 Task: Select Alcohol. Add to cart, from The Lewisville Liquor for 3732 Beeghley Street, Allenport, Pennsylvania 15412, Cell Number 254-797-7777, following items : Vegetable Spring Roll (2 Pieces)_x000D_
 - 1, Heineken (330ml)_x000D_
 - 5, Shrimp Chow Mein - 1, General Tao Chicken_x000D_
 - 2, Shrimp Salad_x000D_
 - 2
Action: Mouse moved to (513, 120)
Screenshot: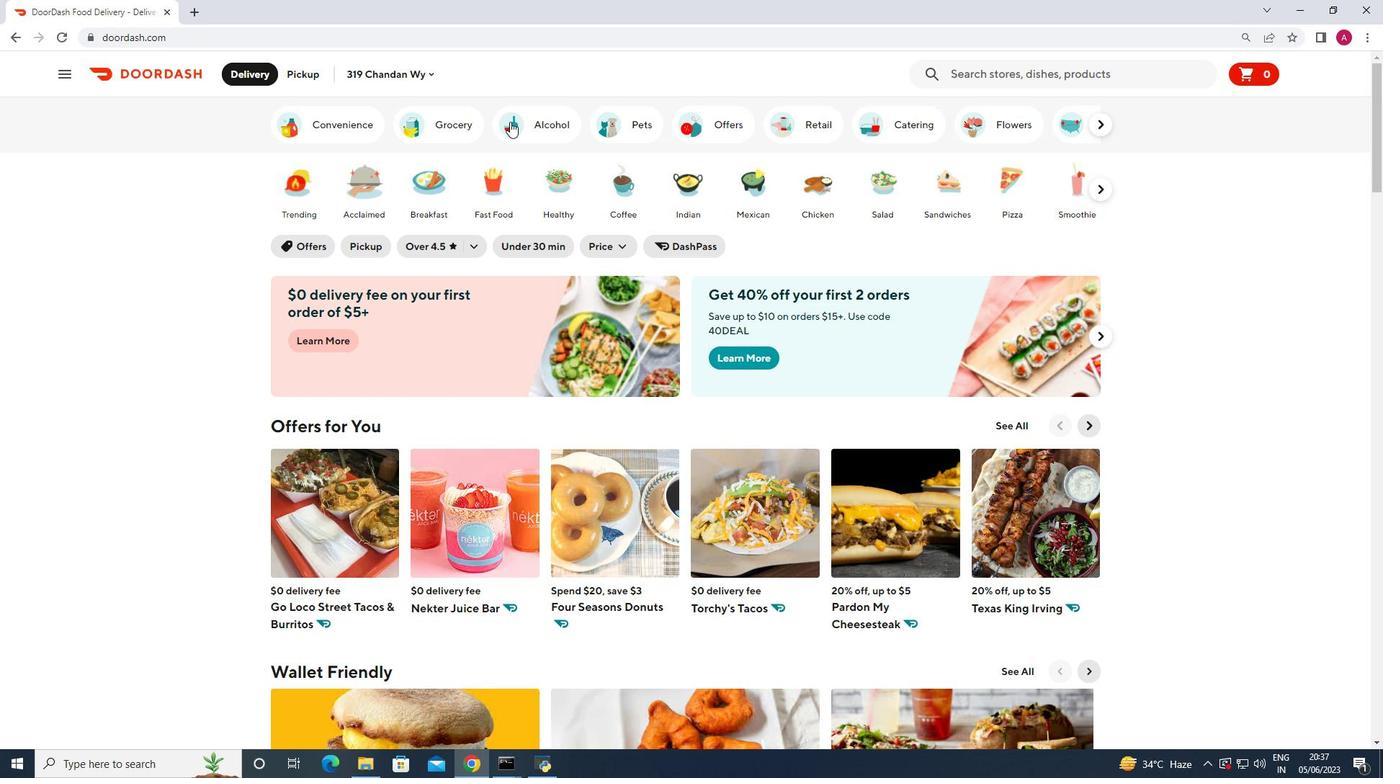 
Action: Mouse pressed left at (513, 120)
Screenshot: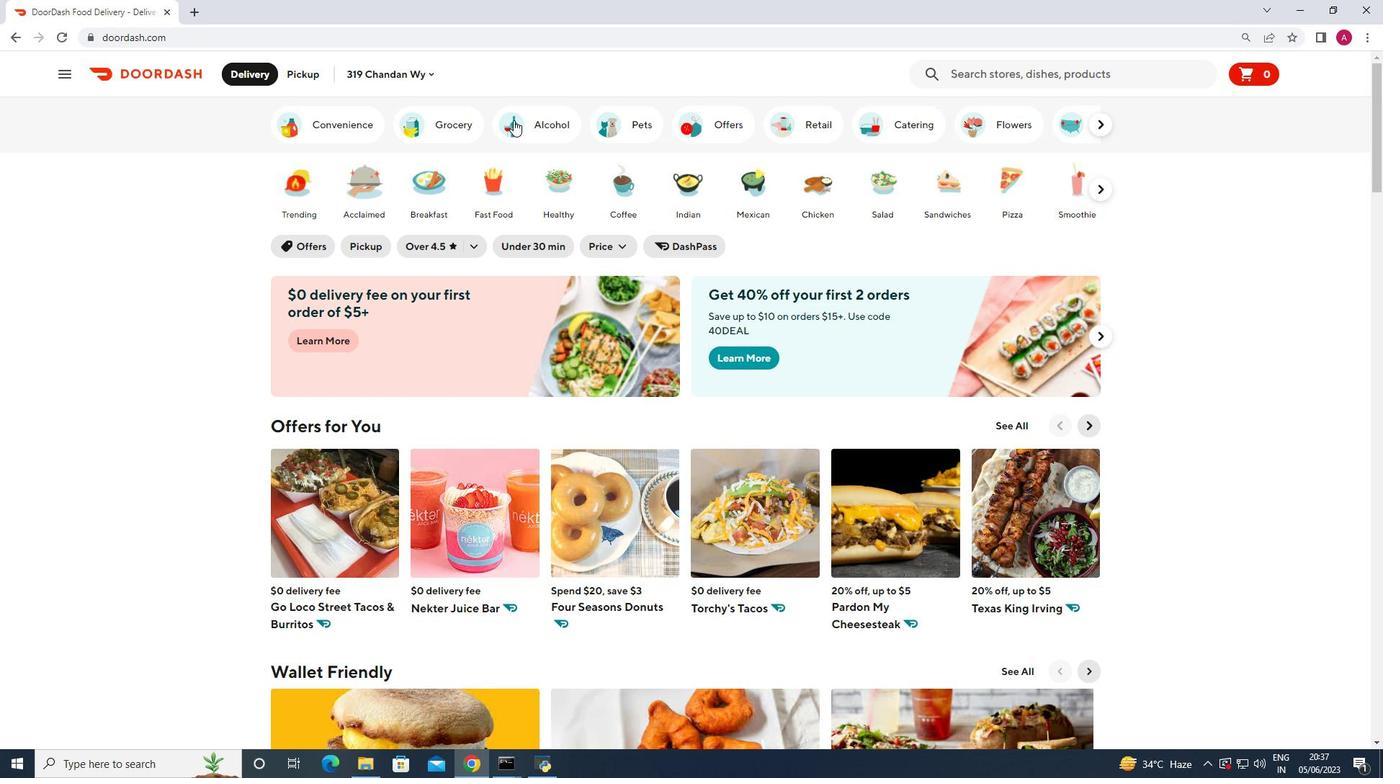 
Action: Mouse moved to (524, 257)
Screenshot: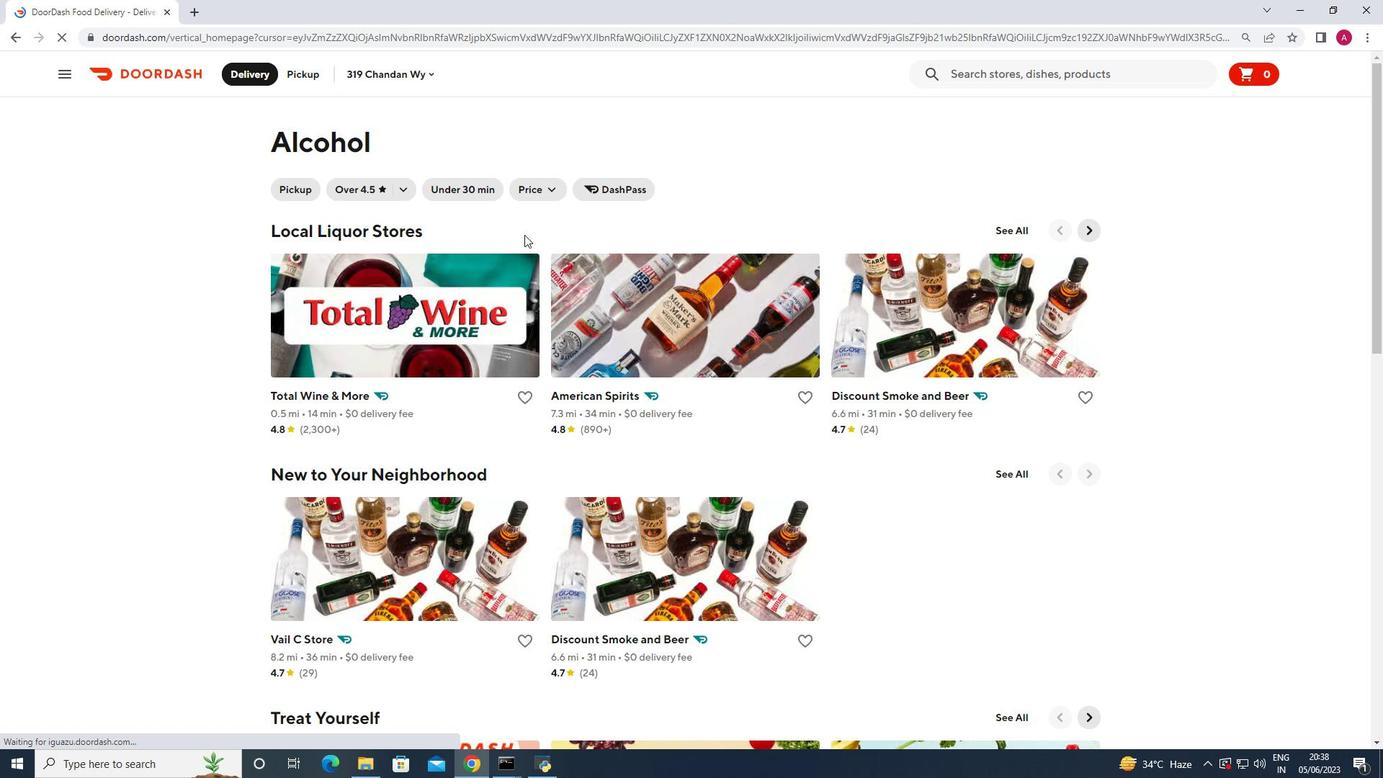 
Action: Mouse scrolled (524, 257) with delta (0, 0)
Screenshot: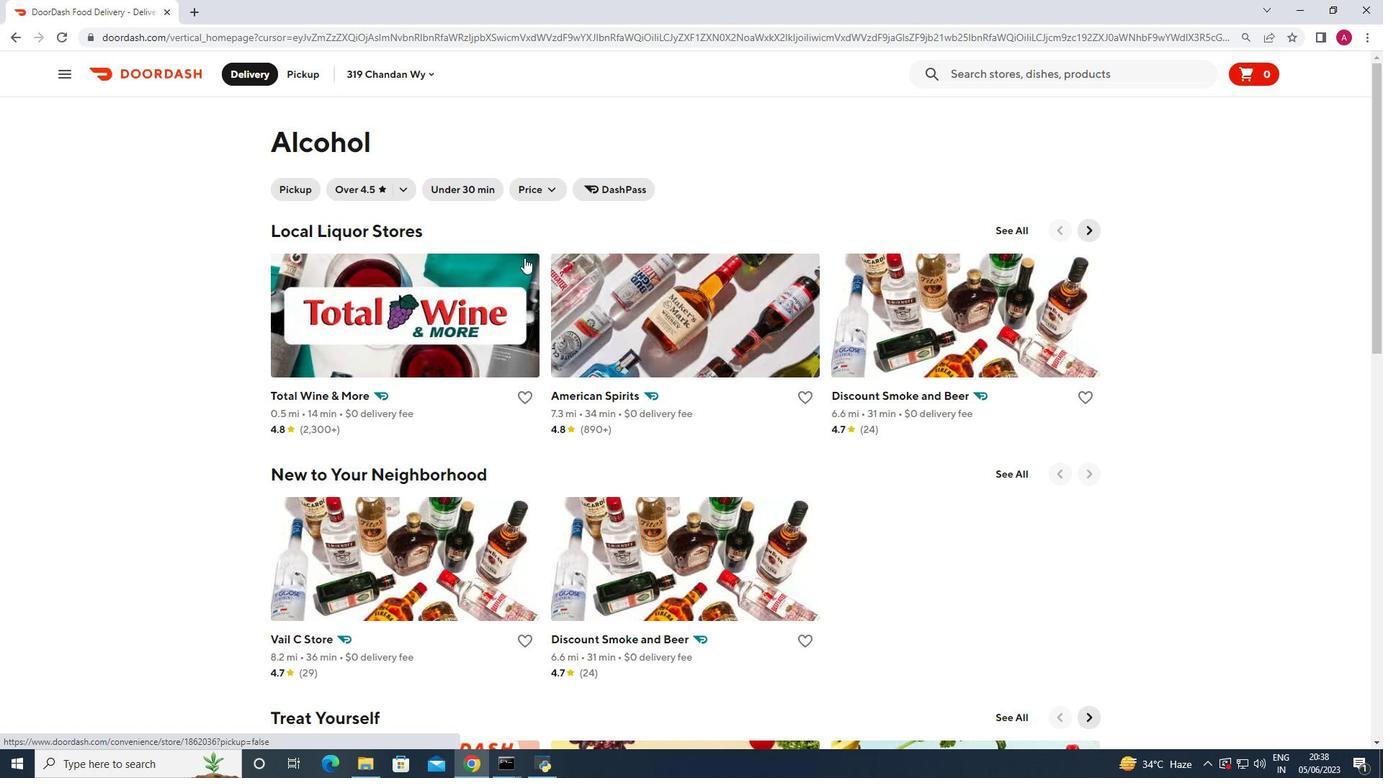
Action: Mouse moved to (524, 258)
Screenshot: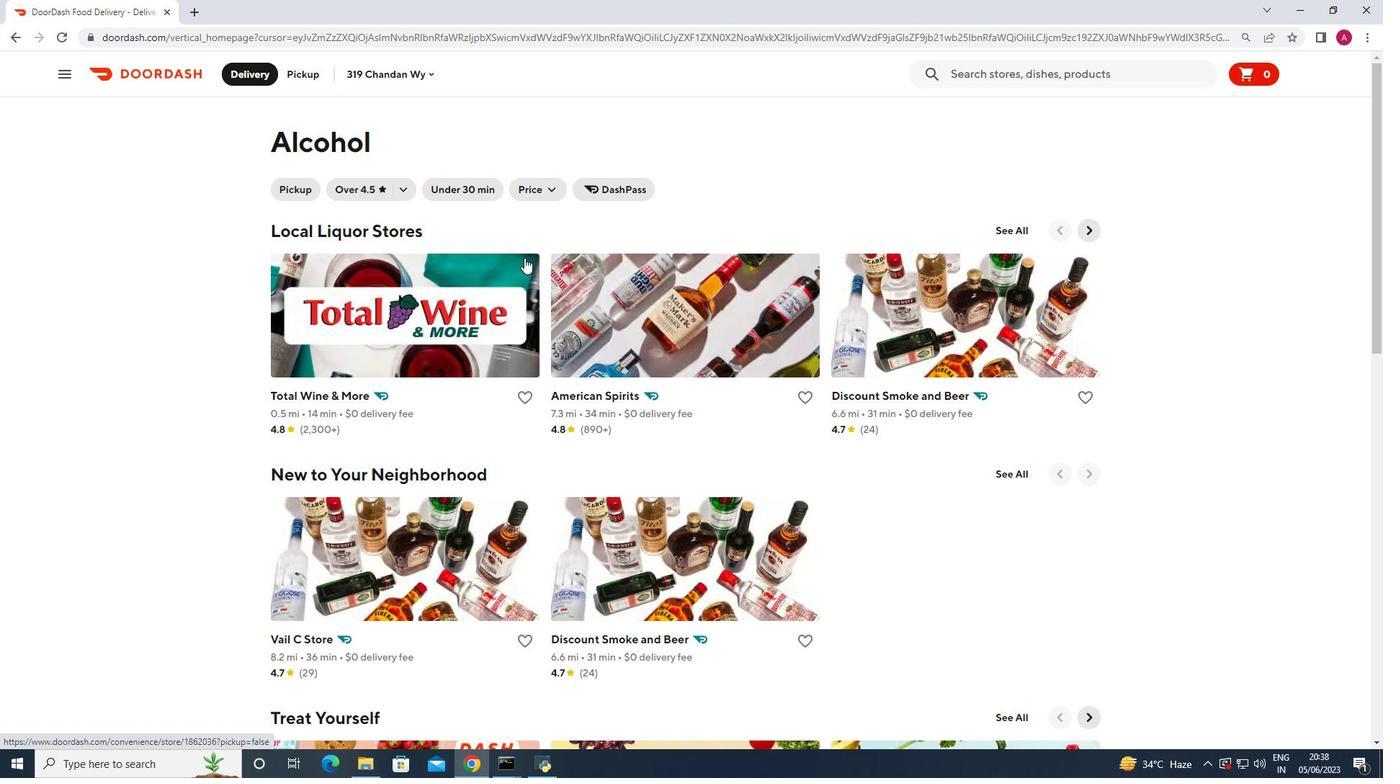
Action: Mouse scrolled (524, 257) with delta (0, 0)
Screenshot: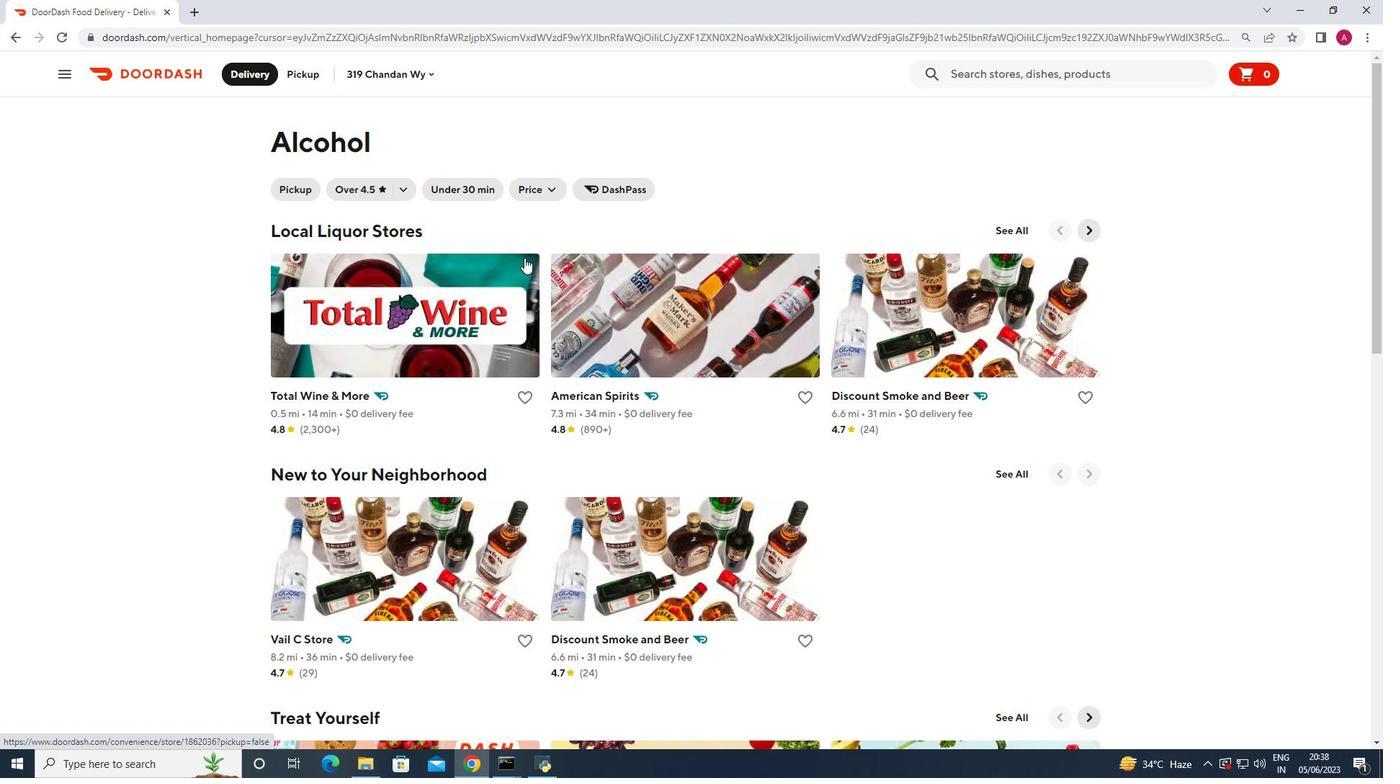
Action: Mouse moved to (529, 286)
Screenshot: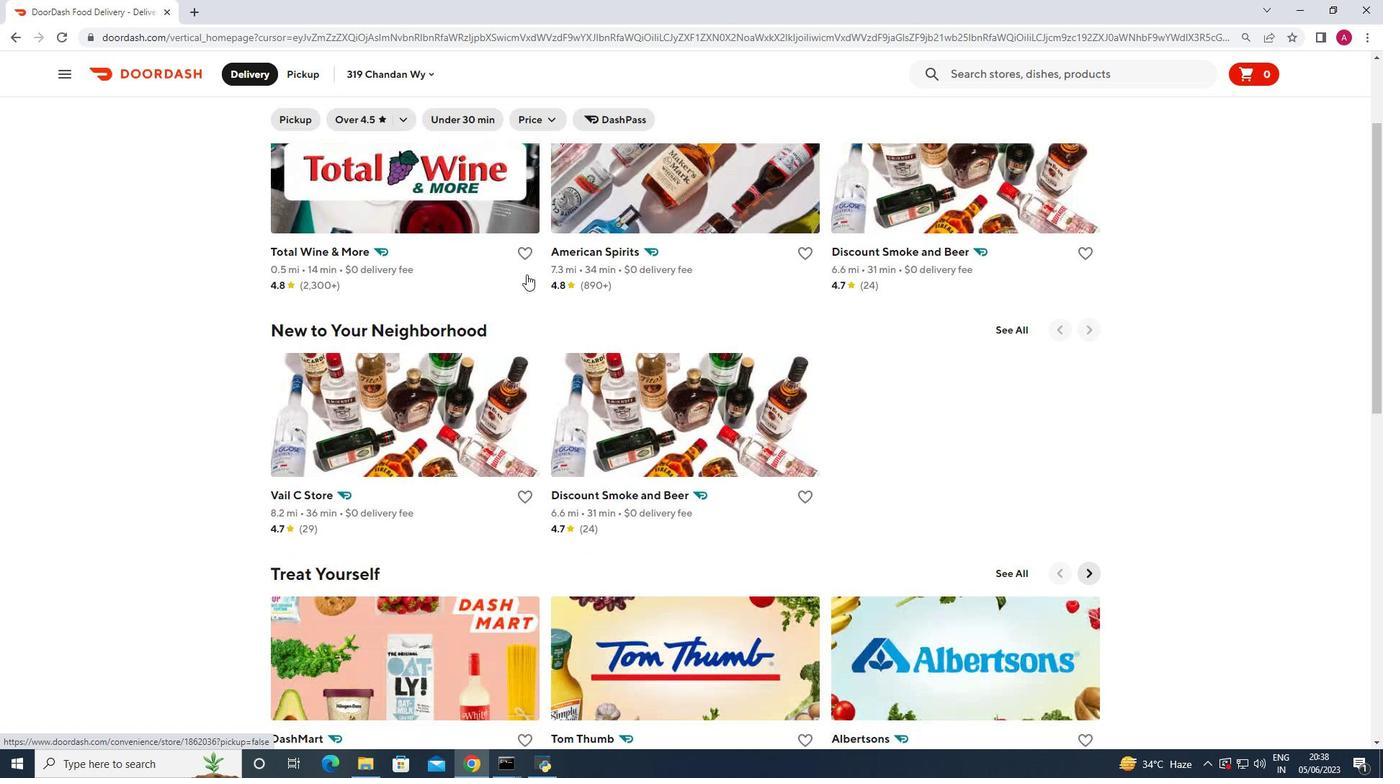 
Action: Mouse scrolled (529, 285) with delta (0, 0)
Screenshot: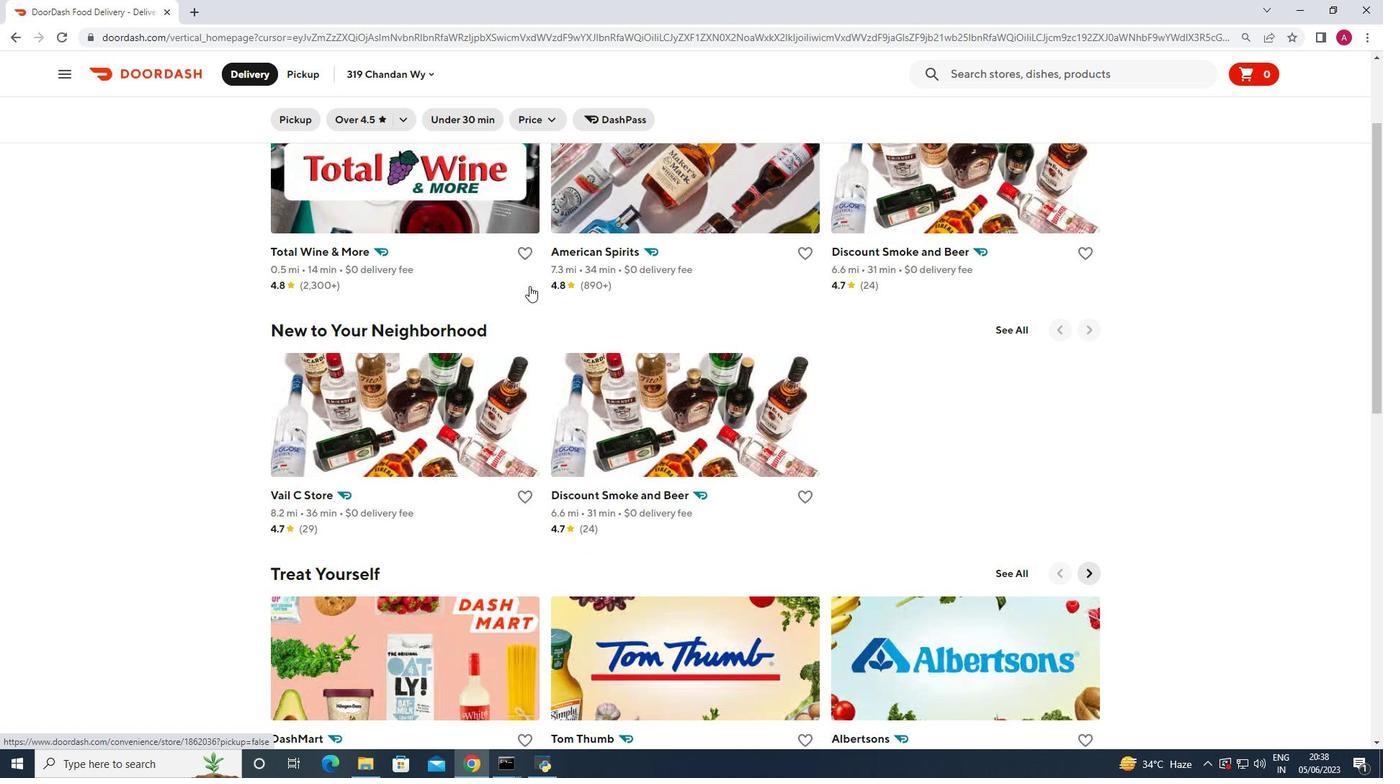 
Action: Mouse scrolled (529, 285) with delta (0, 0)
Screenshot: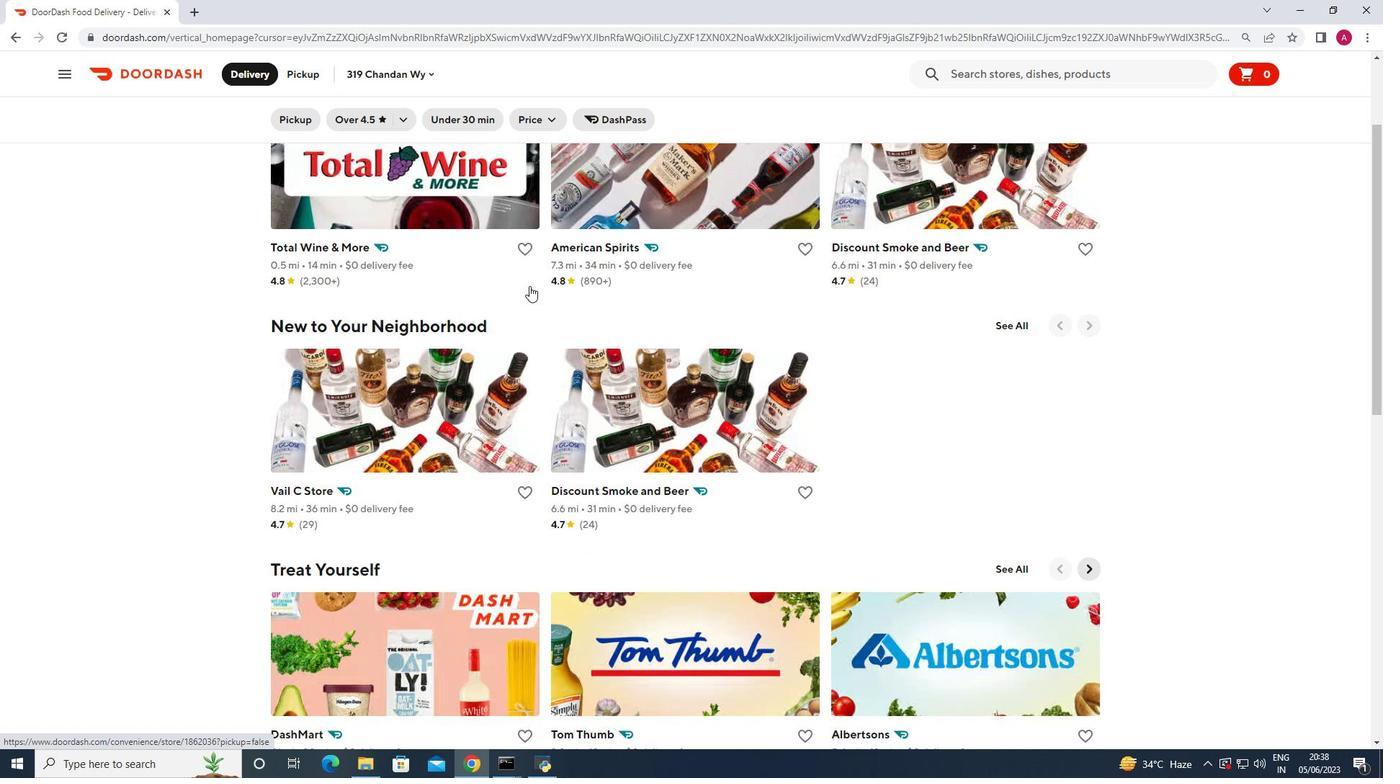 
Action: Mouse scrolled (529, 285) with delta (0, 0)
Screenshot: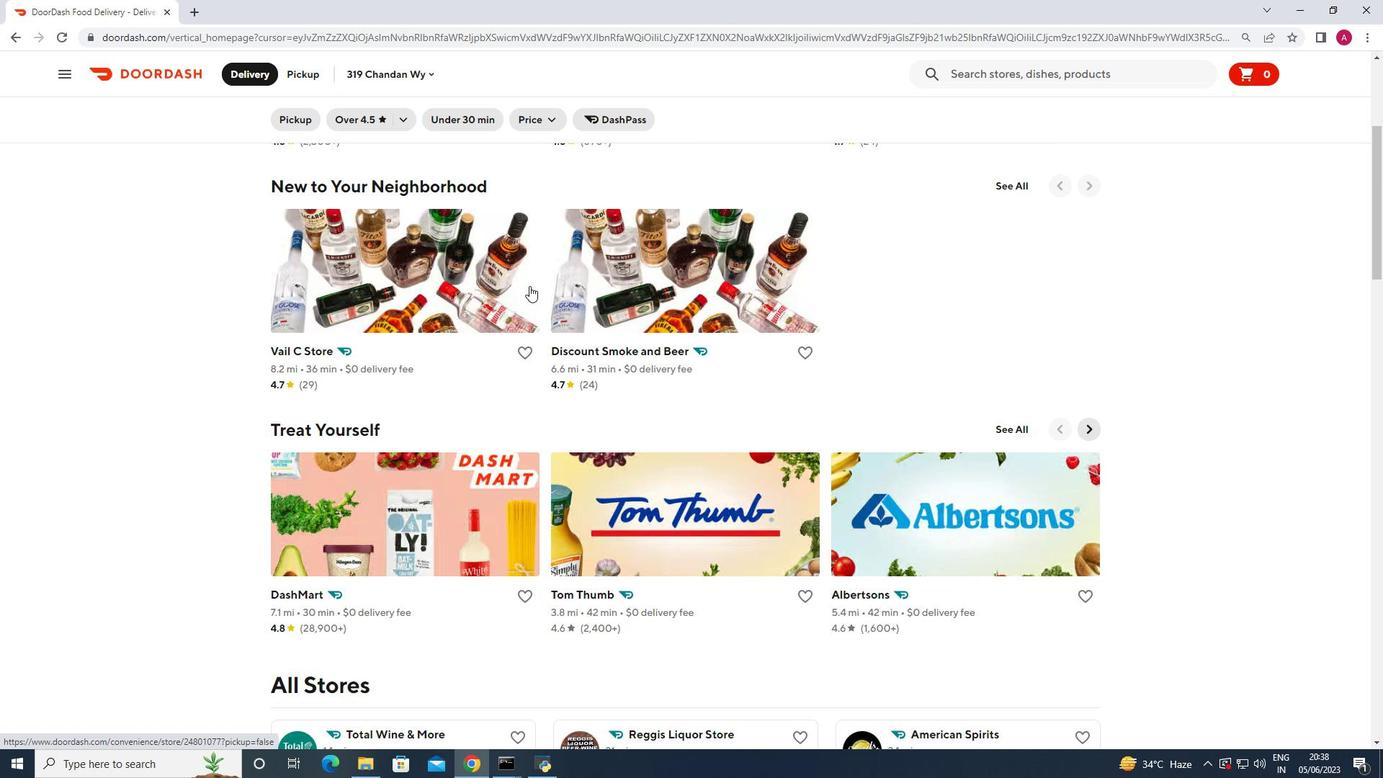 
Action: Mouse scrolled (529, 285) with delta (0, 0)
Screenshot: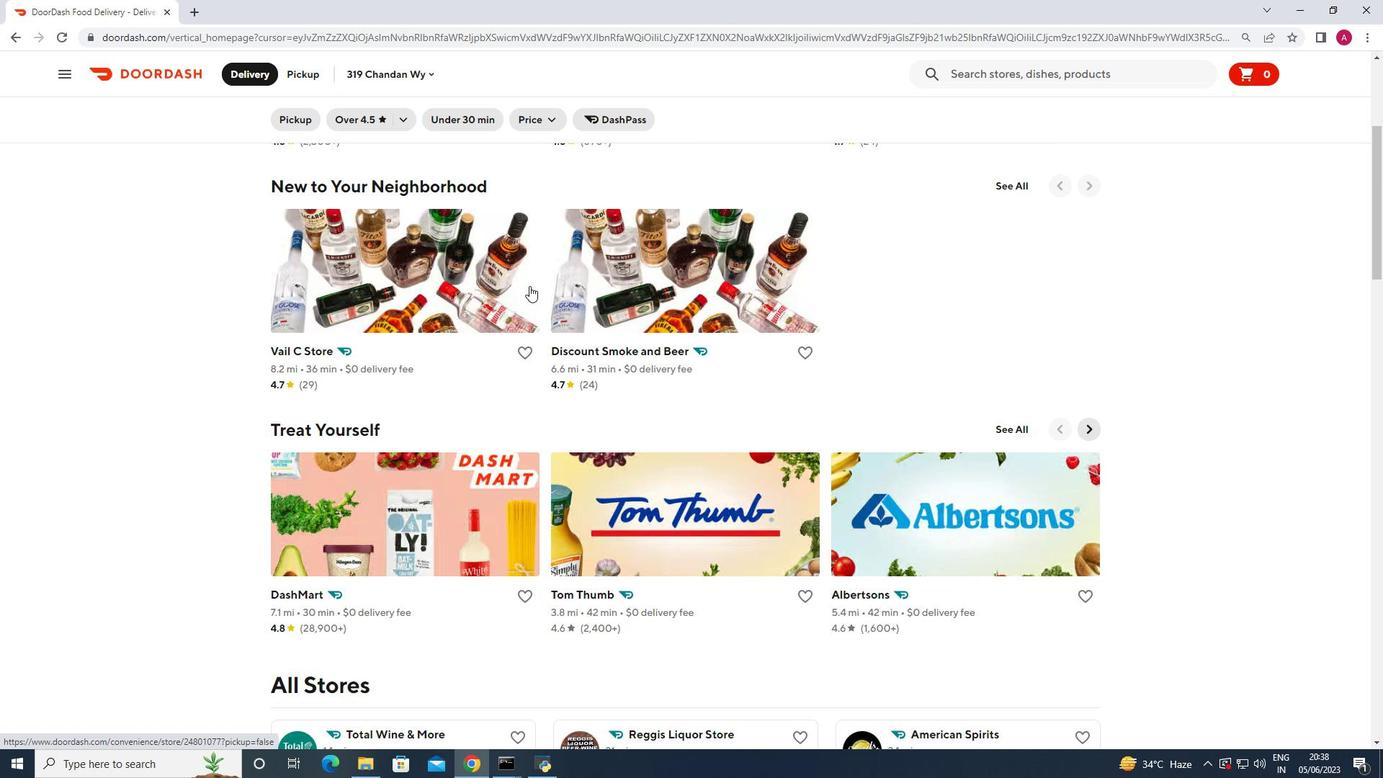 
Action: Mouse scrolled (529, 285) with delta (0, 0)
Screenshot: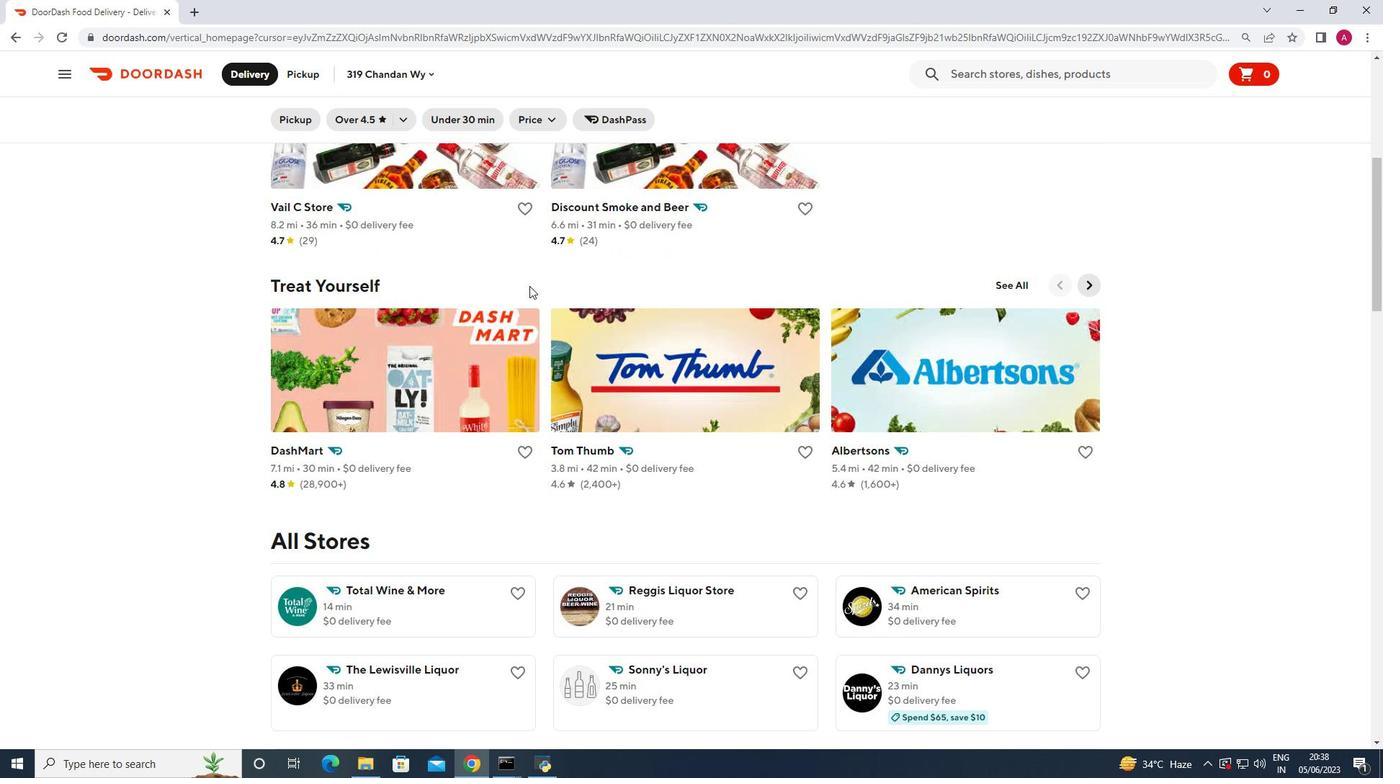 
Action: Mouse scrolled (529, 285) with delta (0, 0)
Screenshot: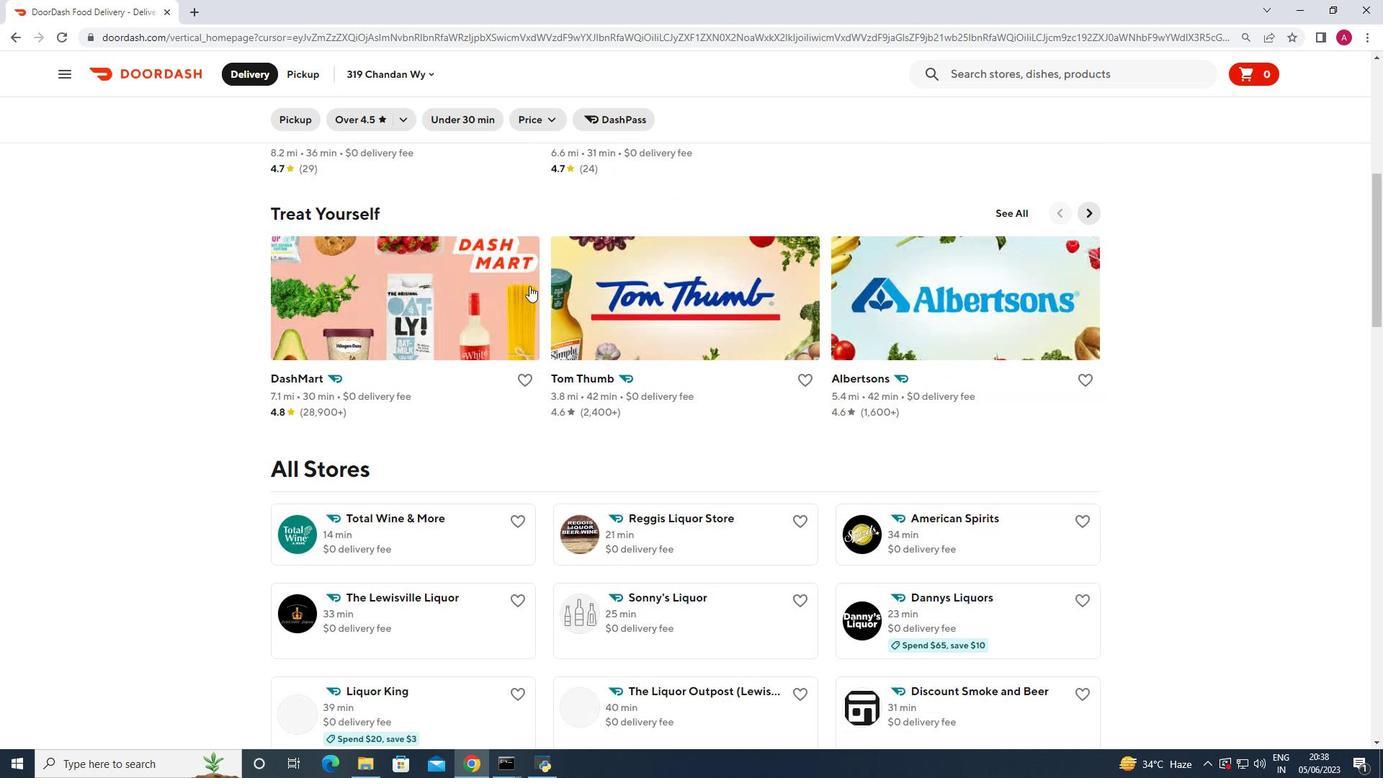 
Action: Mouse moved to (431, 543)
Screenshot: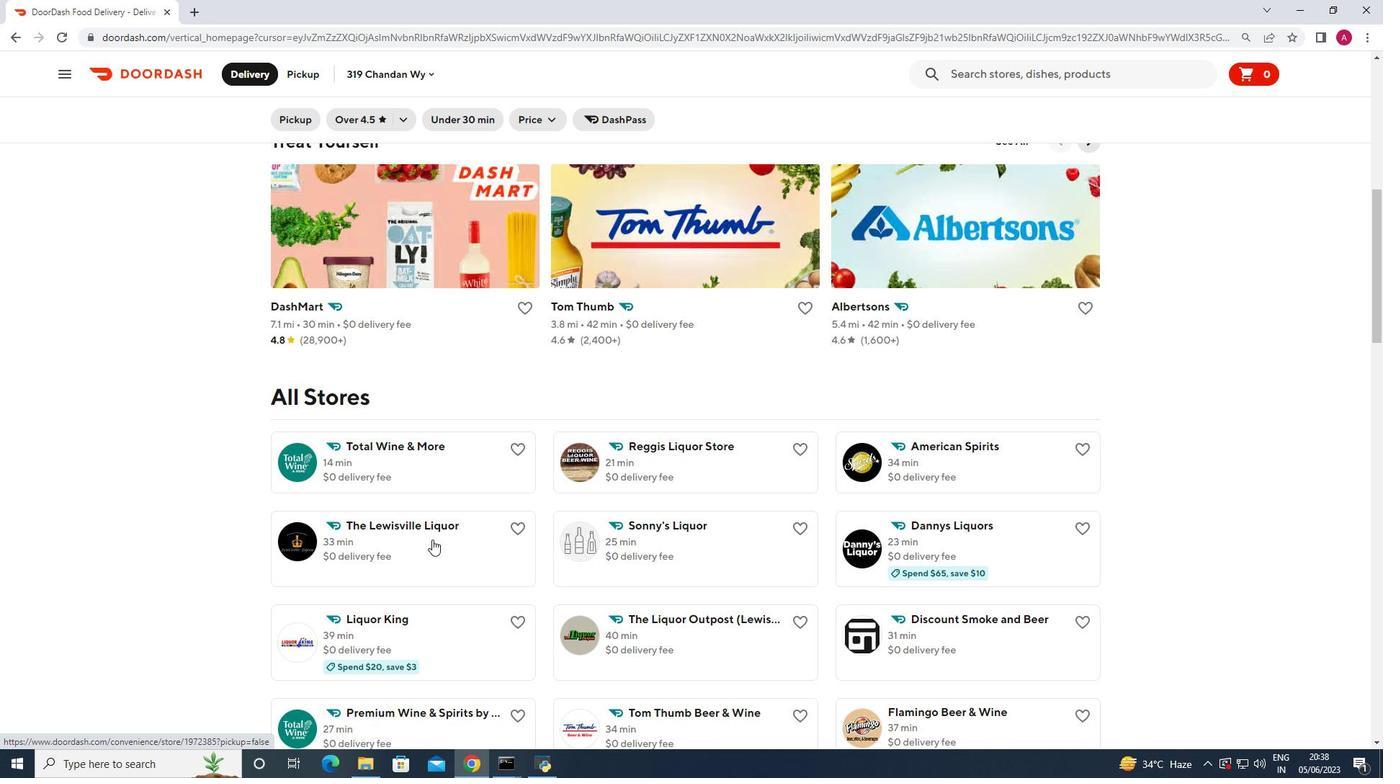 
Action: Mouse pressed left at (431, 543)
Screenshot: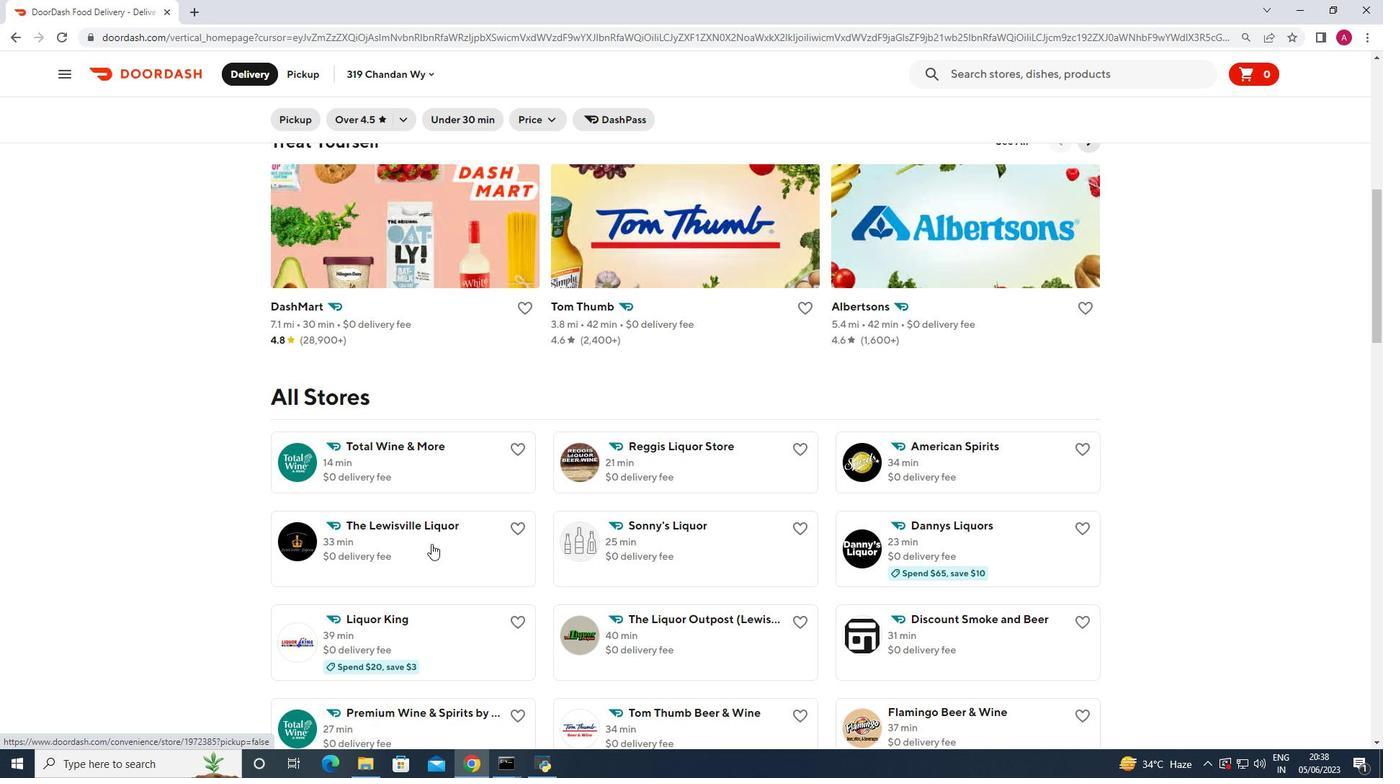 
Action: Mouse moved to (293, 72)
Screenshot: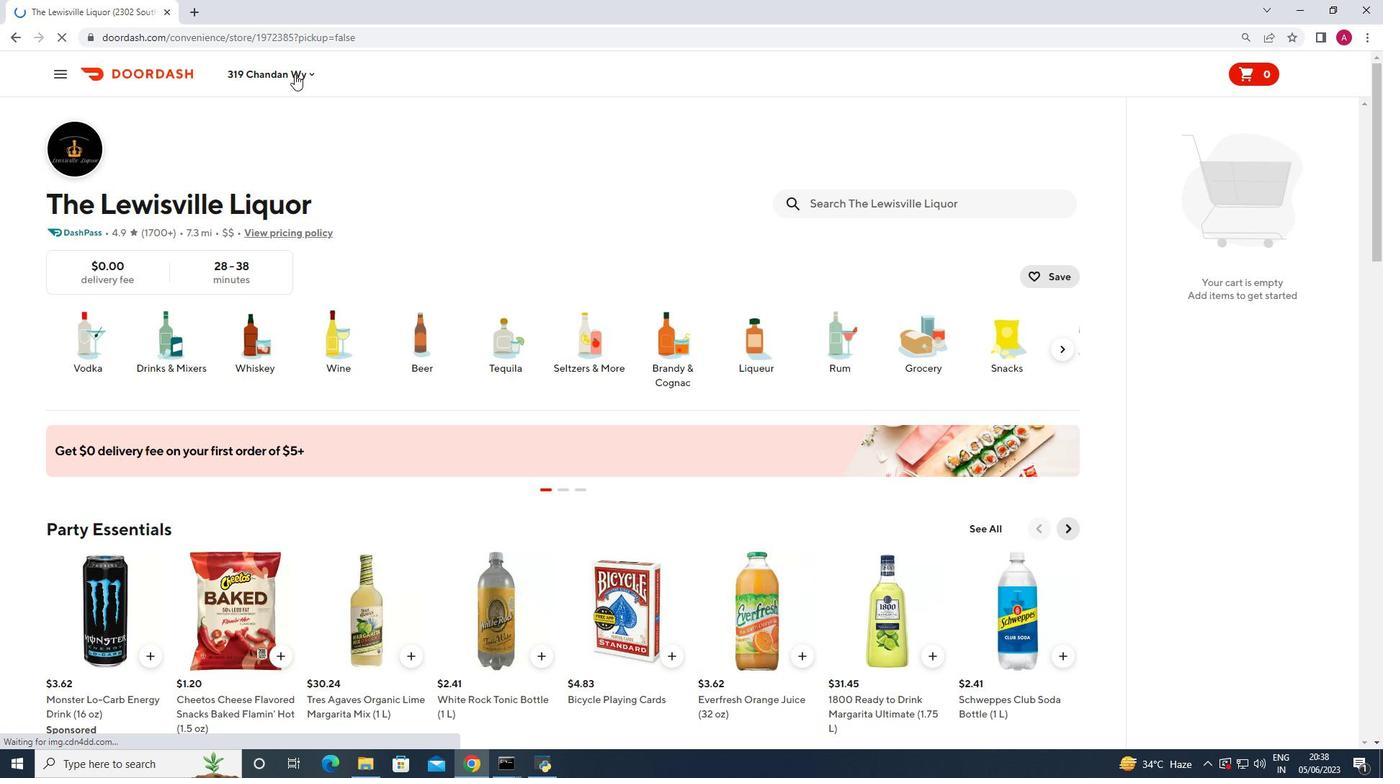 
Action: Mouse pressed left at (293, 72)
Screenshot: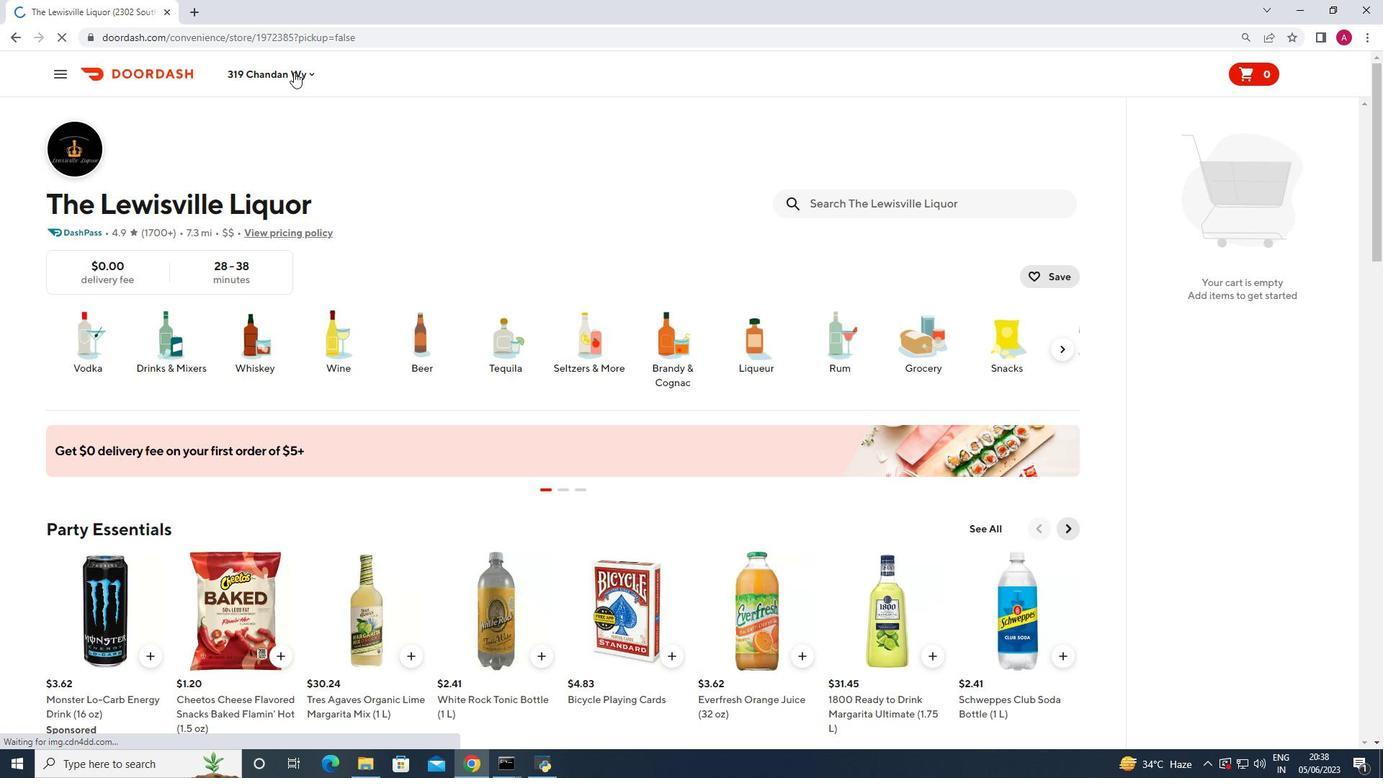 
Action: Mouse moved to (283, 128)
Screenshot: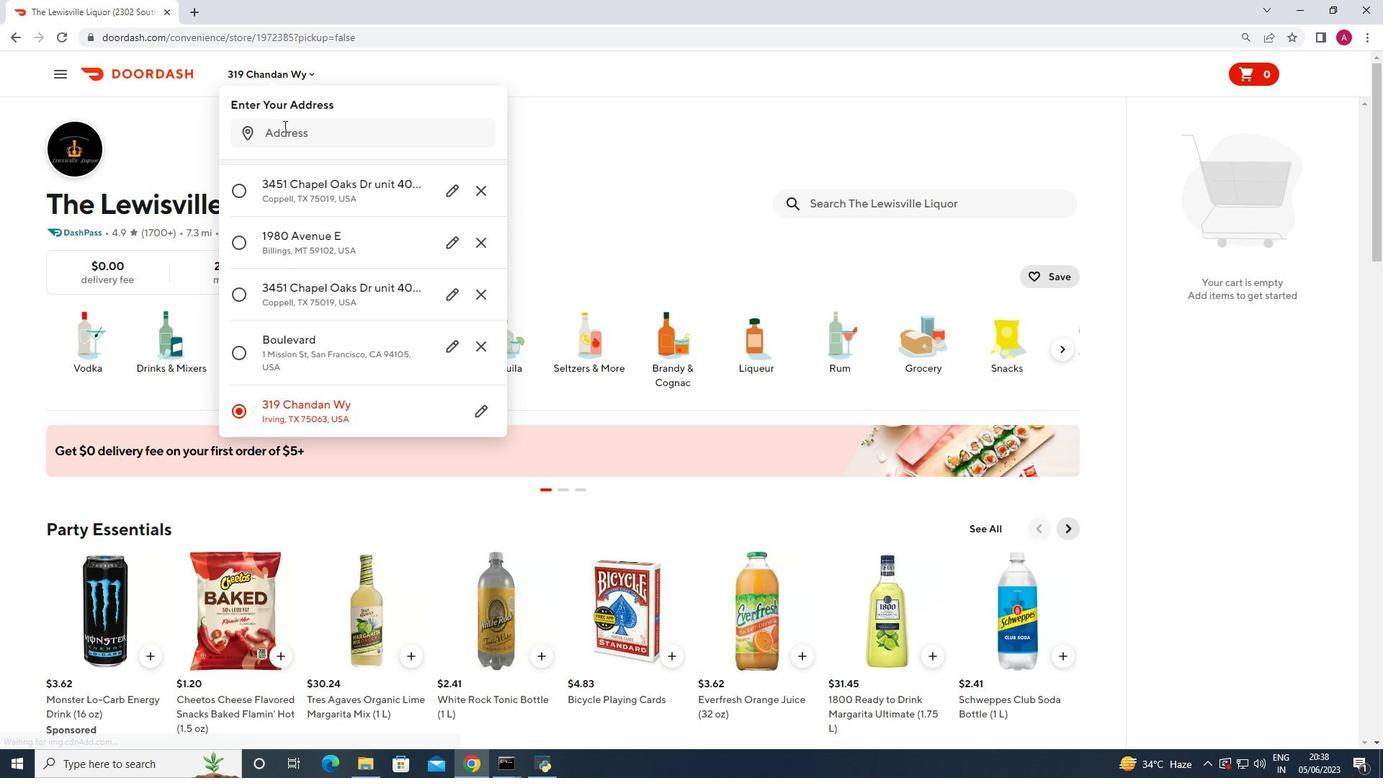 
Action: Mouse pressed left at (283, 128)
Screenshot: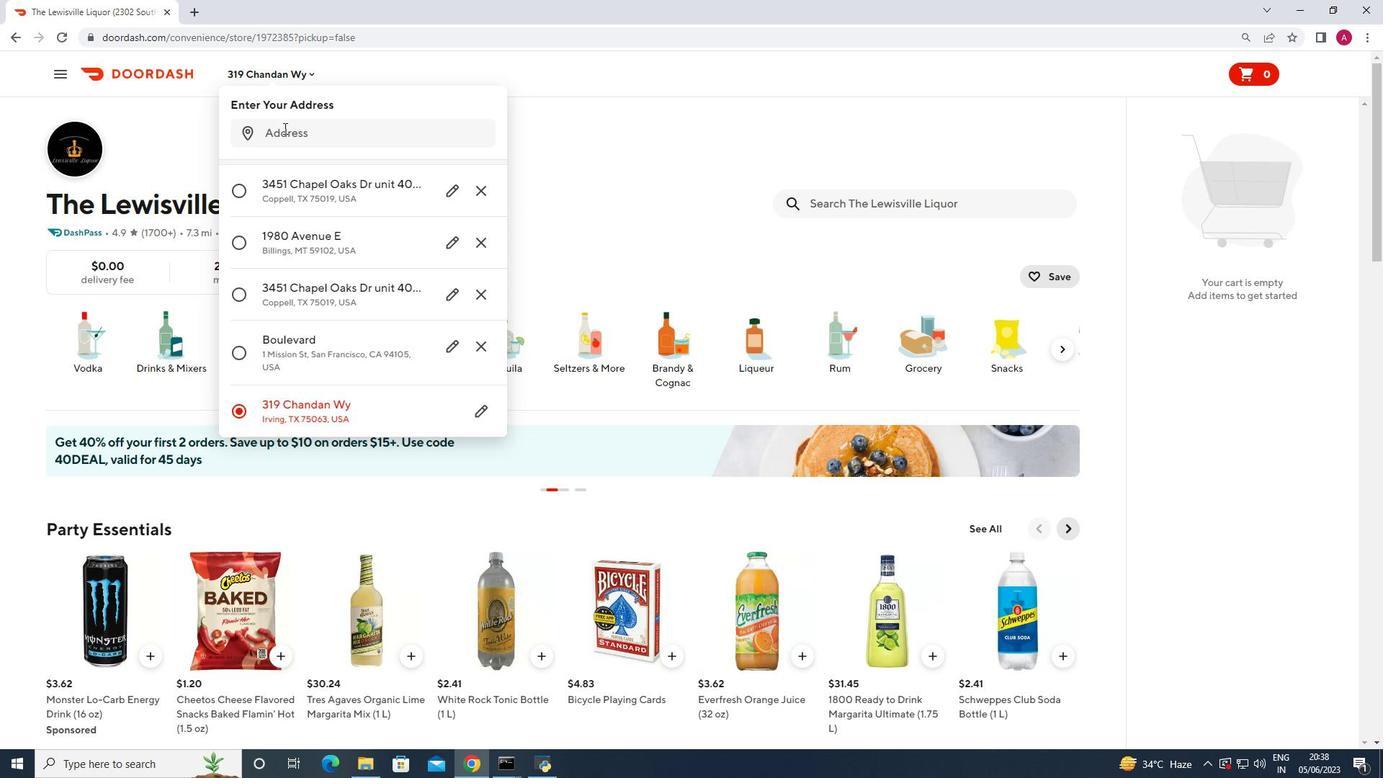 
Action: Key pressed 3732<Key.space>beeghley<Key.space>street<Key.space>allenport<Key.space>pennsylvania<Key.space>15412<Key.enter>
Screenshot: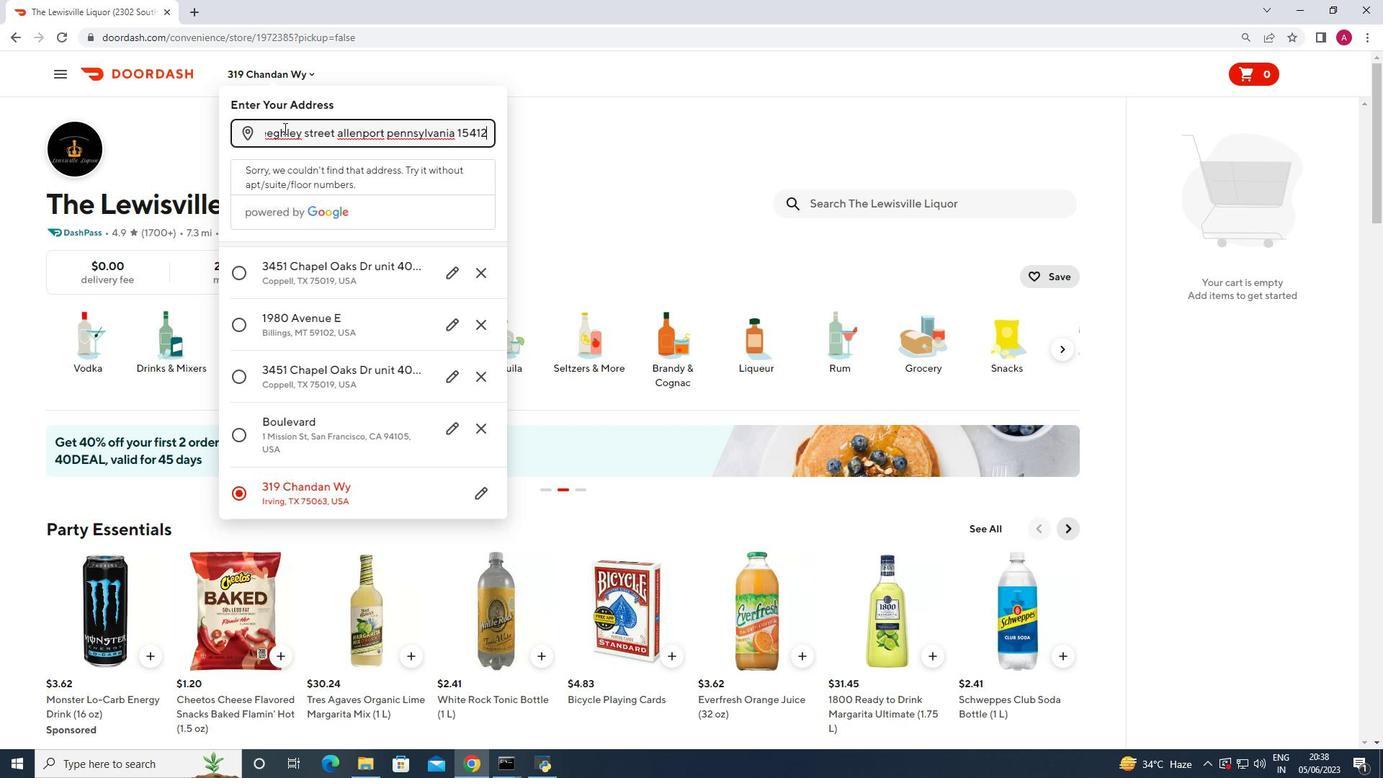 
Action: Mouse moved to (421, 599)
Screenshot: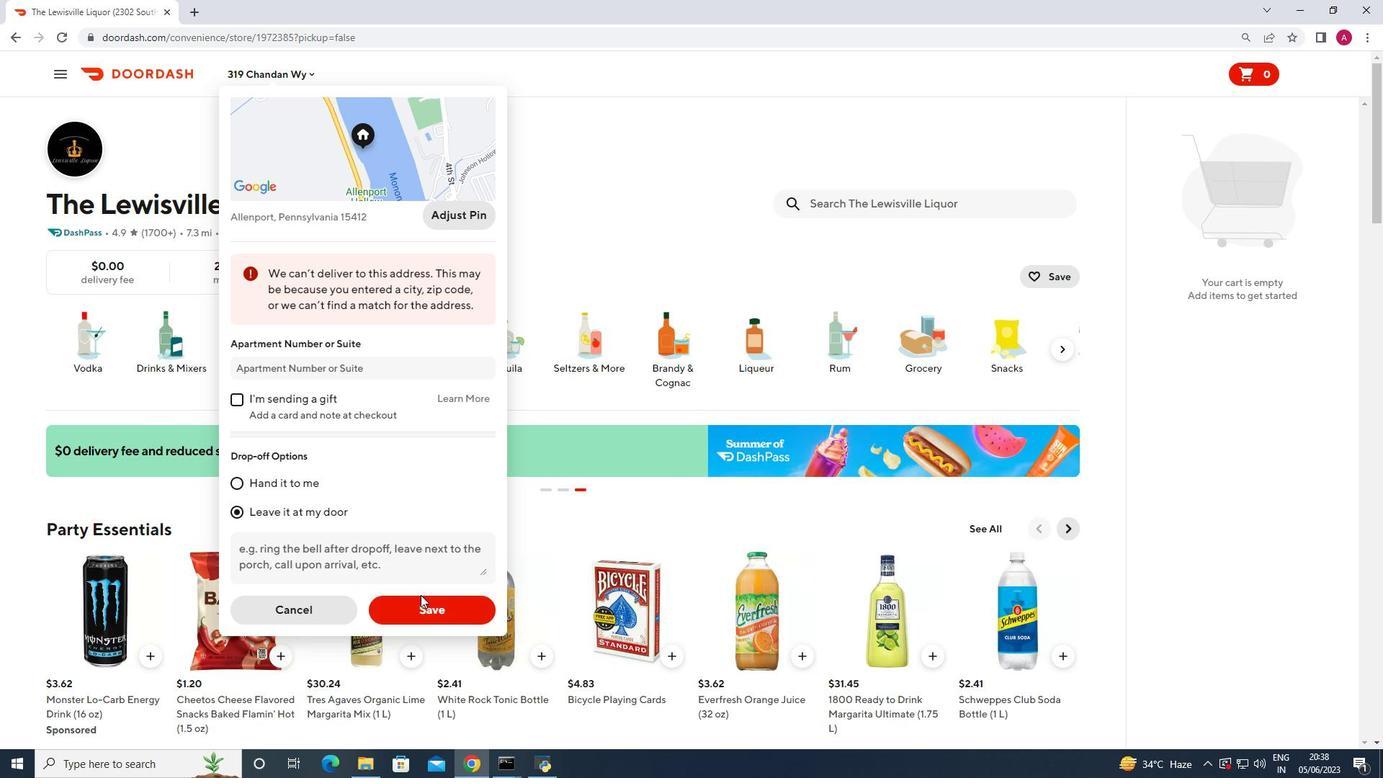 
Action: Mouse pressed left at (421, 599)
Screenshot: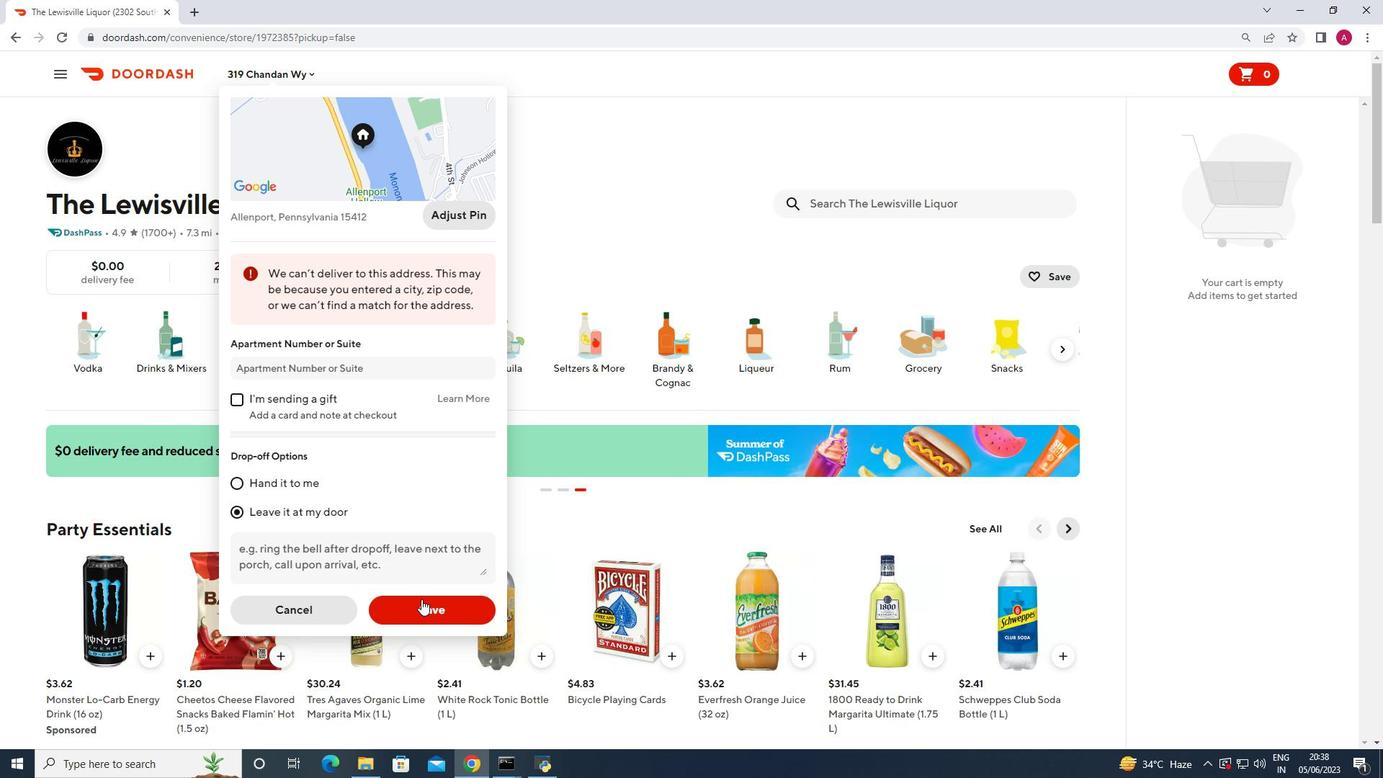
Action: Mouse moved to (832, 203)
Screenshot: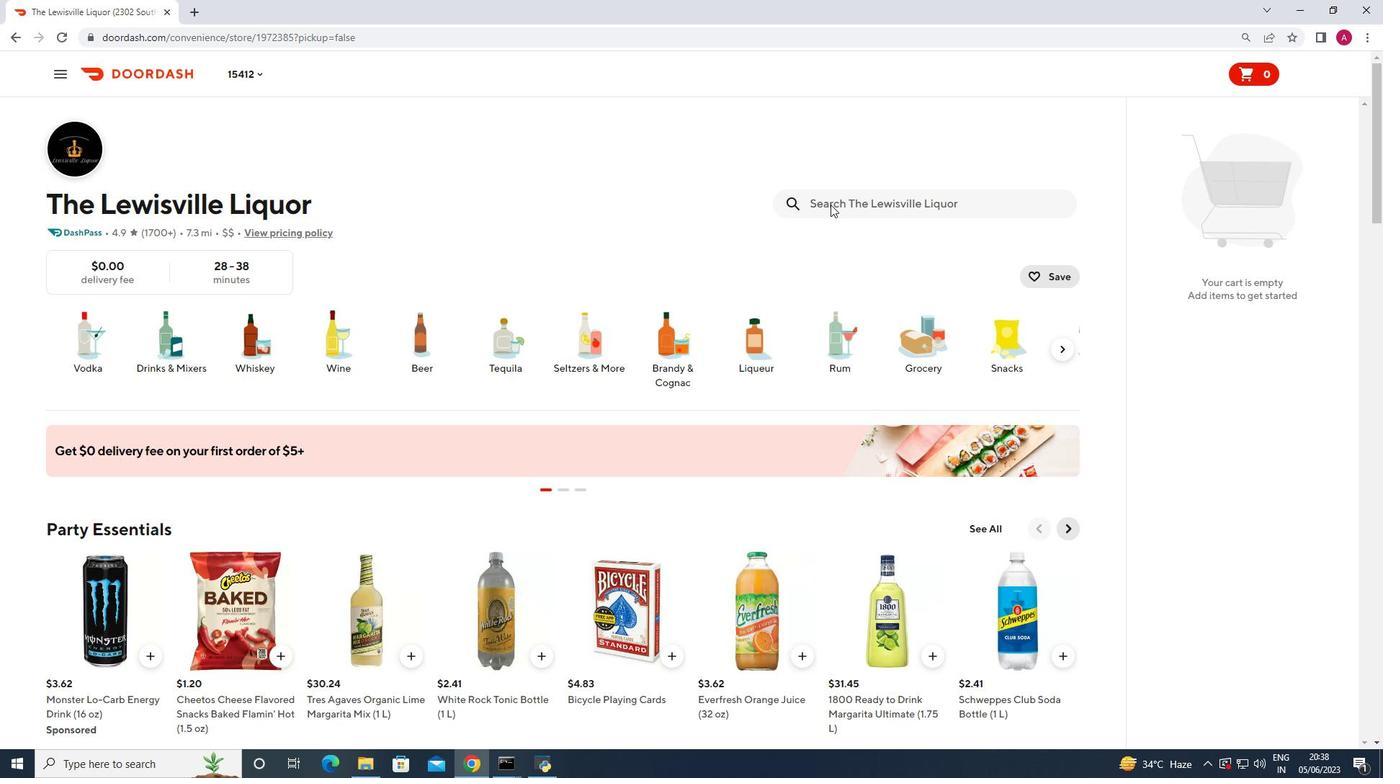 
Action: Mouse pressed left at (832, 203)
Screenshot: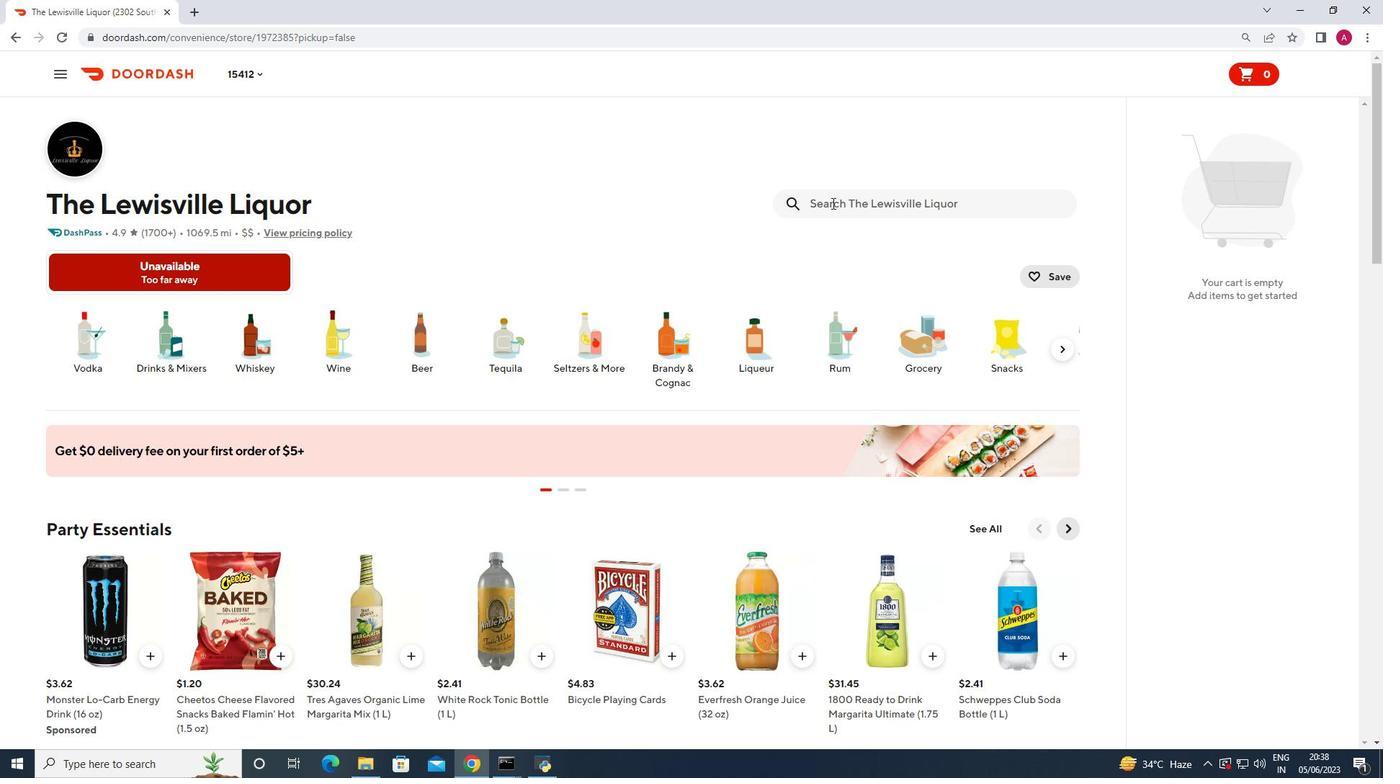 
Action: Key pressed vegetble<Key.space>spring<Key.space>roll<Key.space><Key.space><Key.enter>
Screenshot: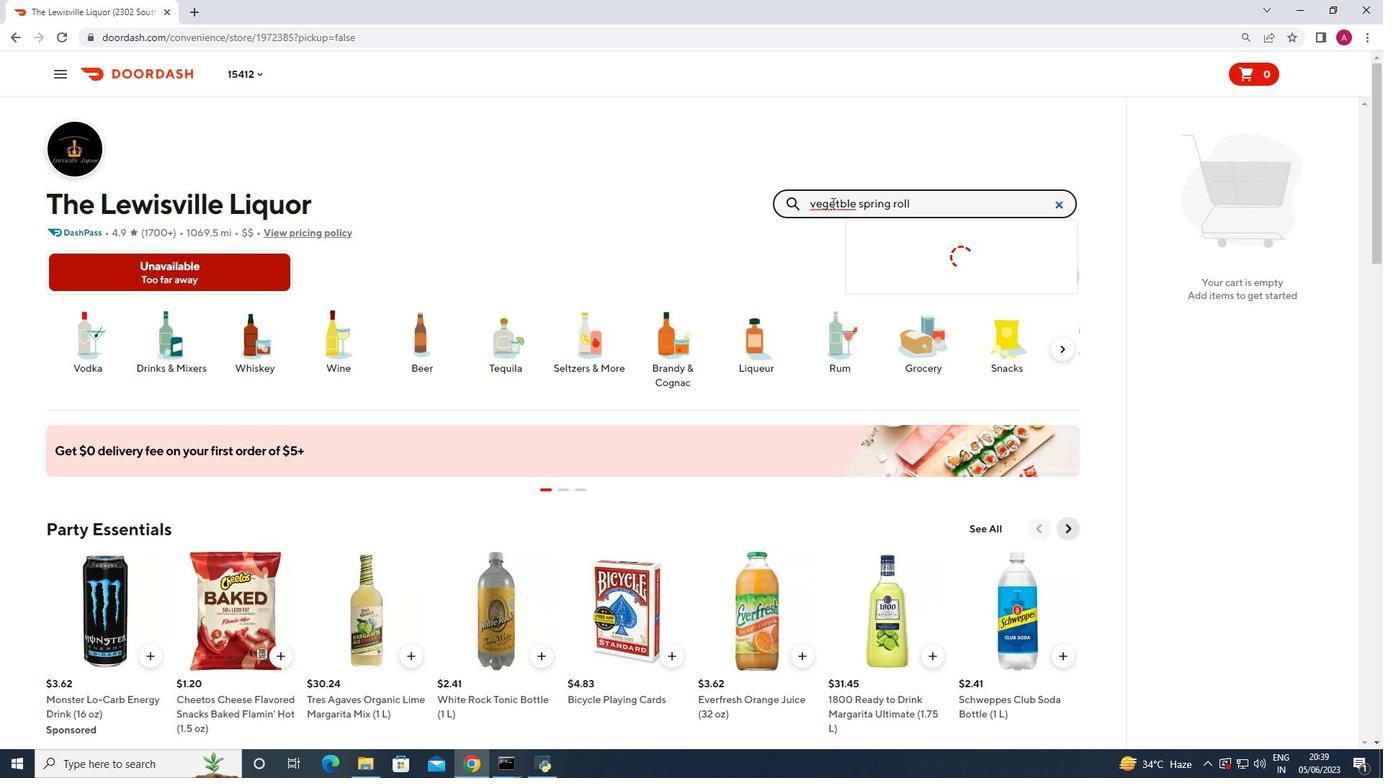 
Action: Mouse moved to (825, 157)
Screenshot: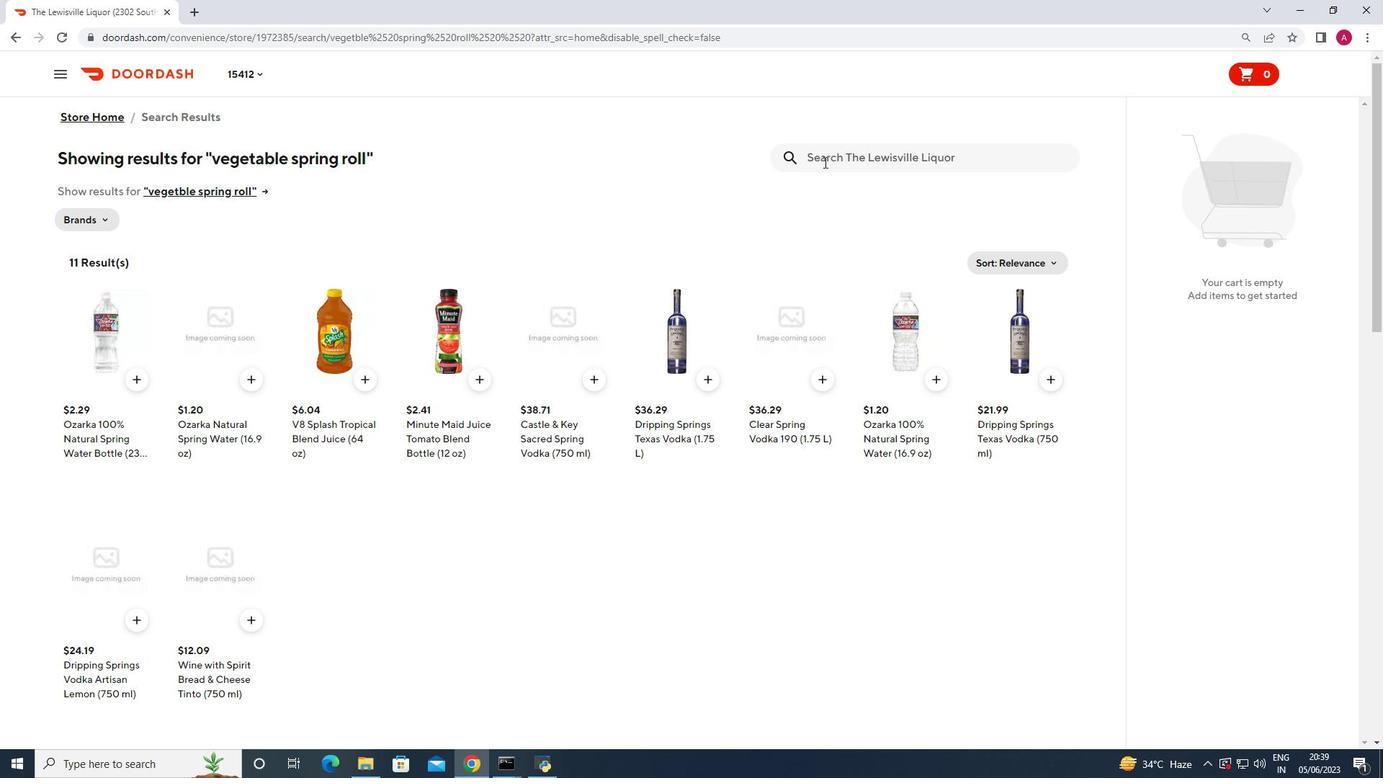
Action: Mouse pressed left at (825, 157)
Screenshot: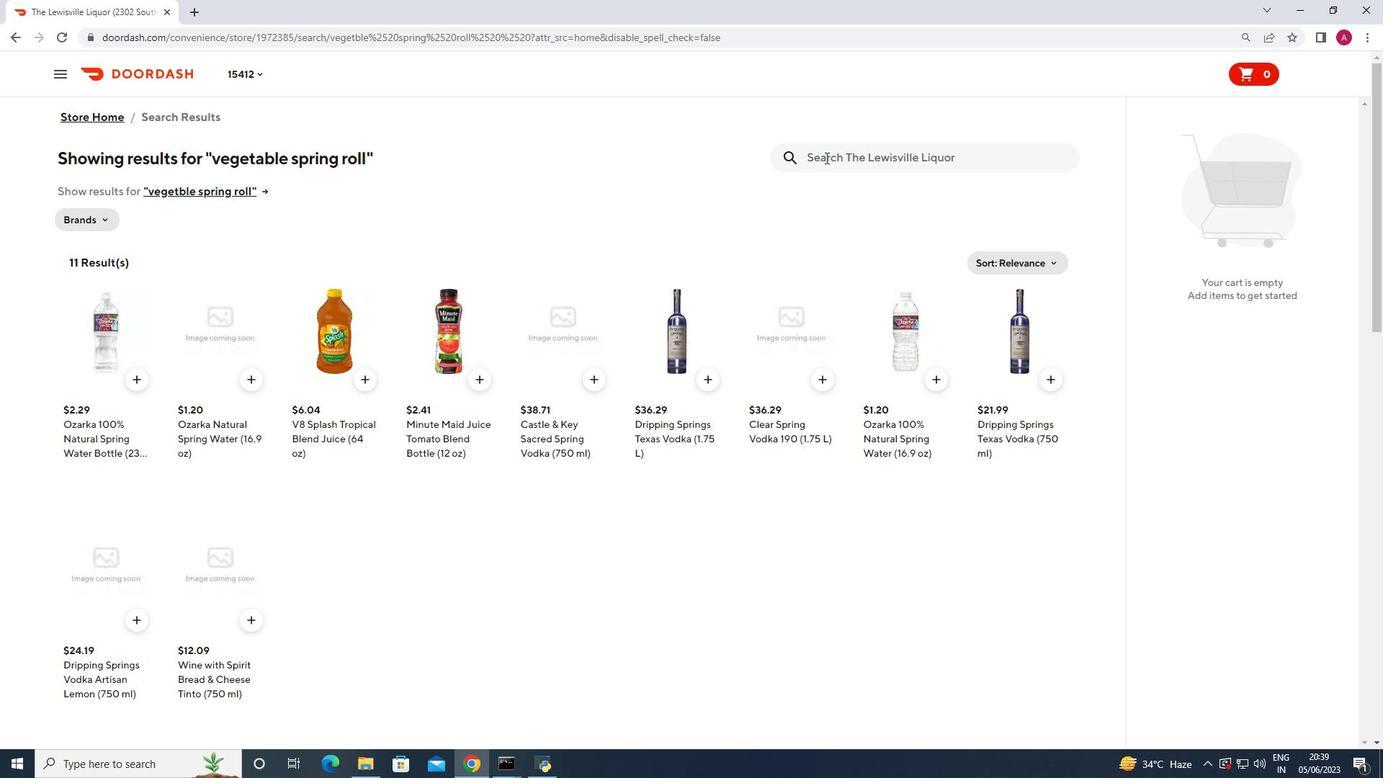 
Action: Key pressed heineken<Key.space><Key.enter>
Screenshot: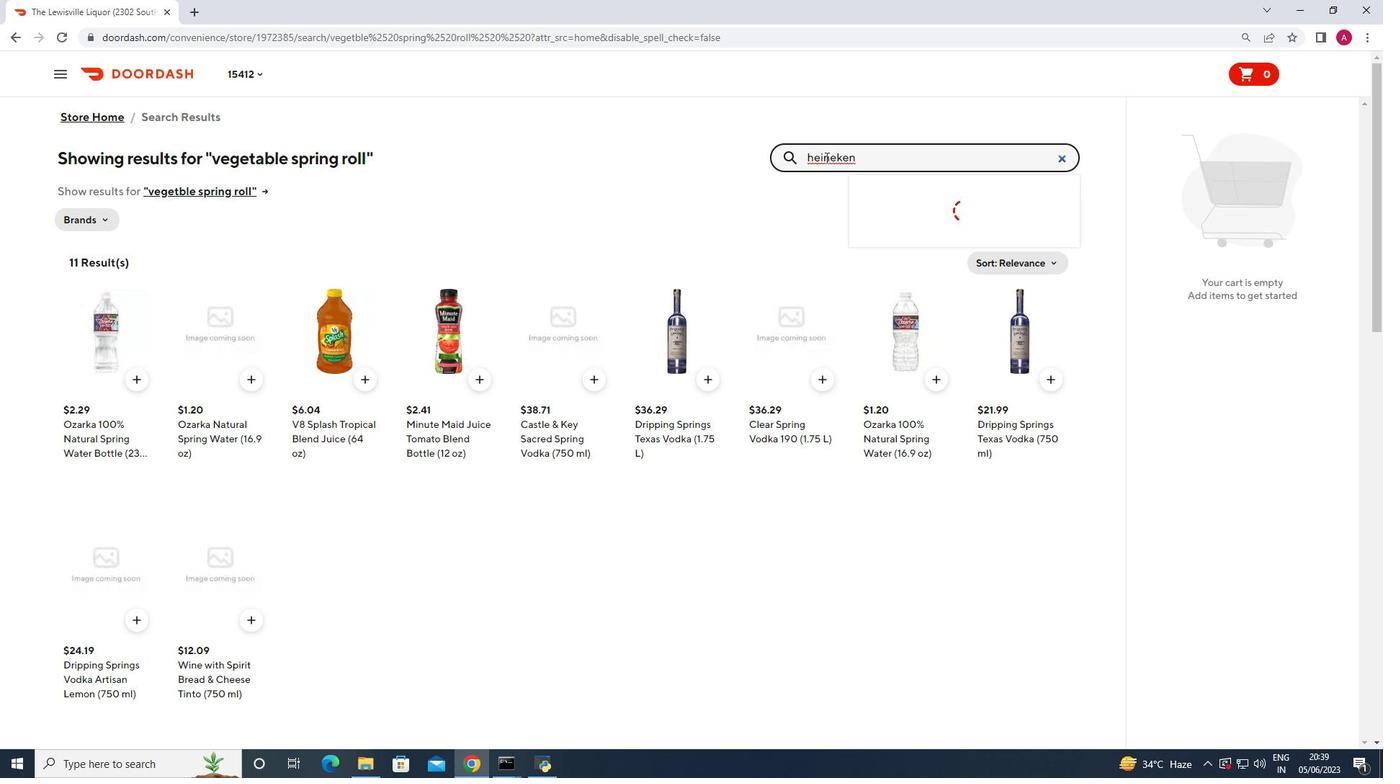 
Action: Mouse moved to (135, 350)
Screenshot: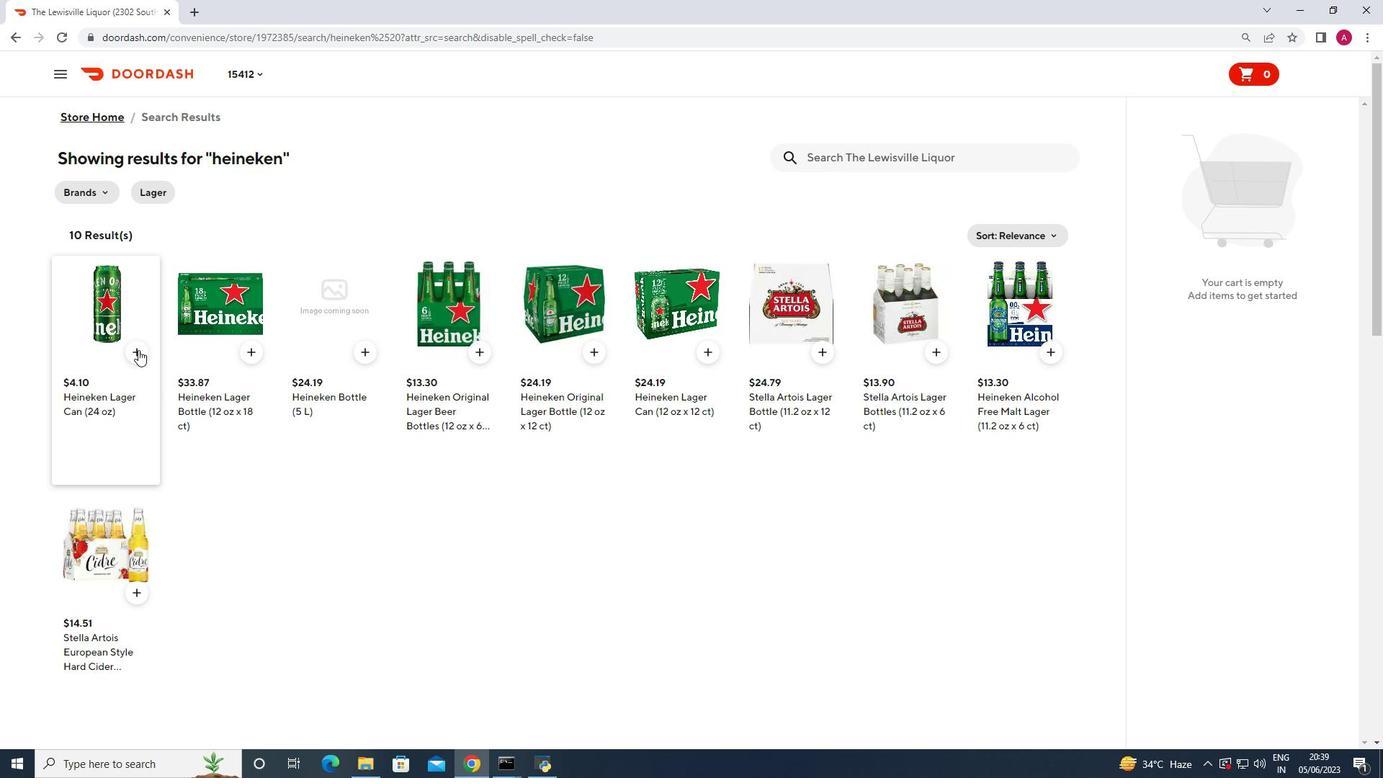 
Action: Mouse pressed left at (135, 350)
Screenshot: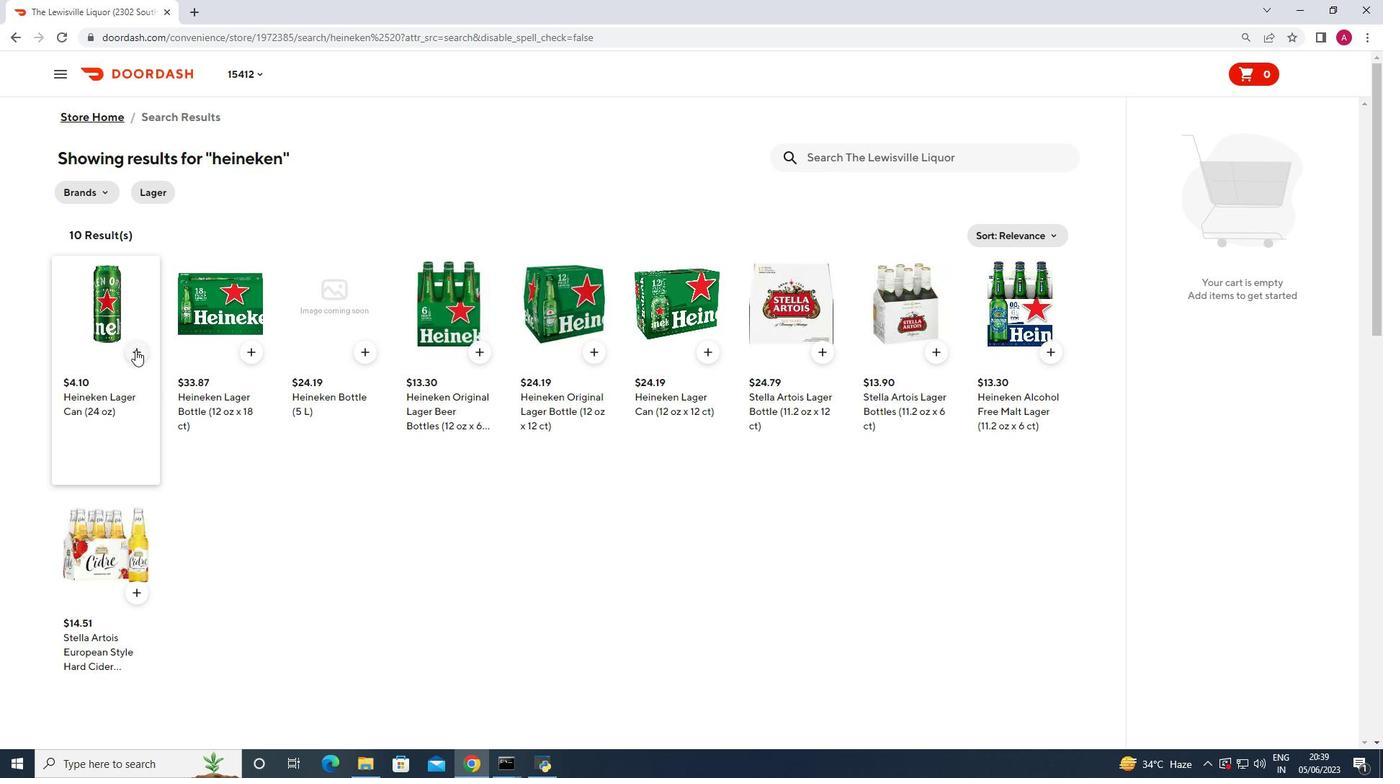 
Action: Mouse moved to (1331, 225)
Screenshot: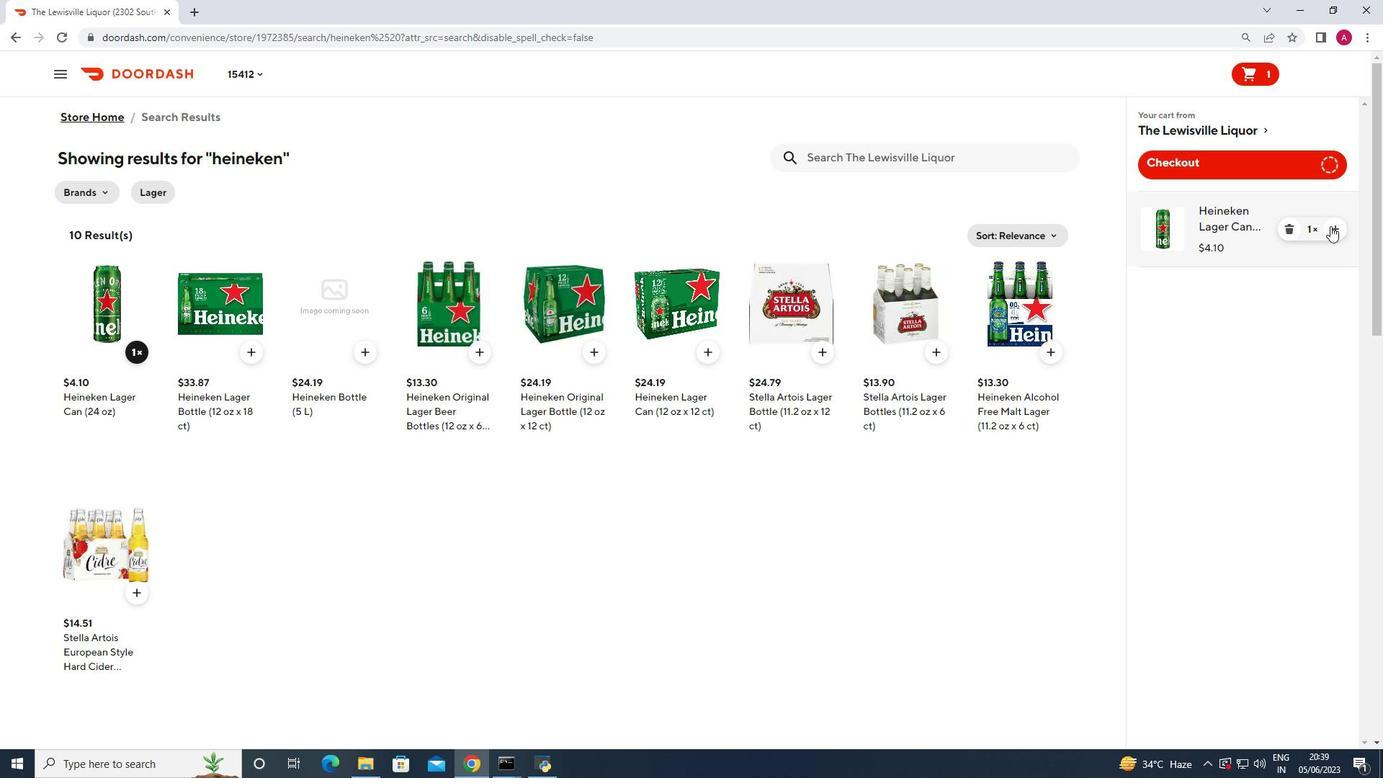 
Action: Mouse pressed left at (1331, 225)
Screenshot: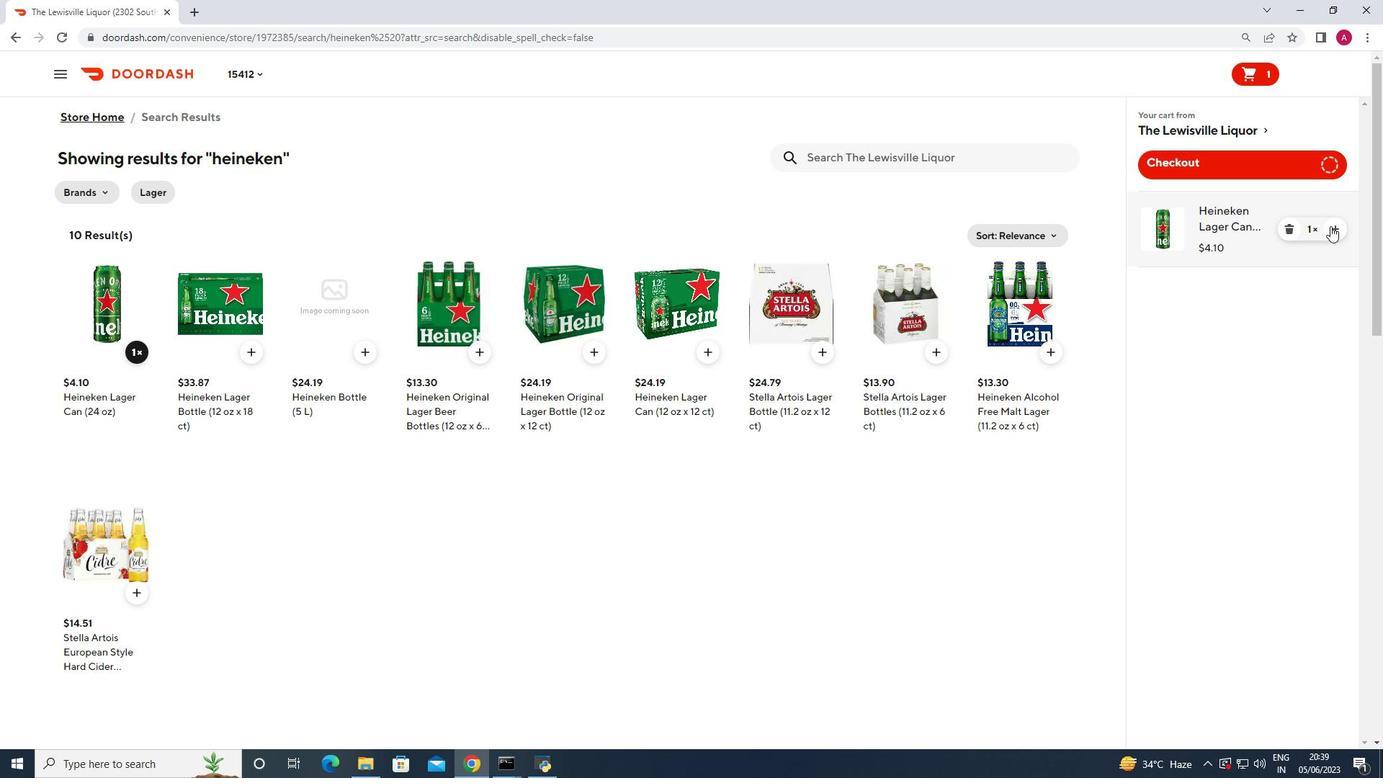 
Action: Mouse pressed left at (1331, 225)
Screenshot: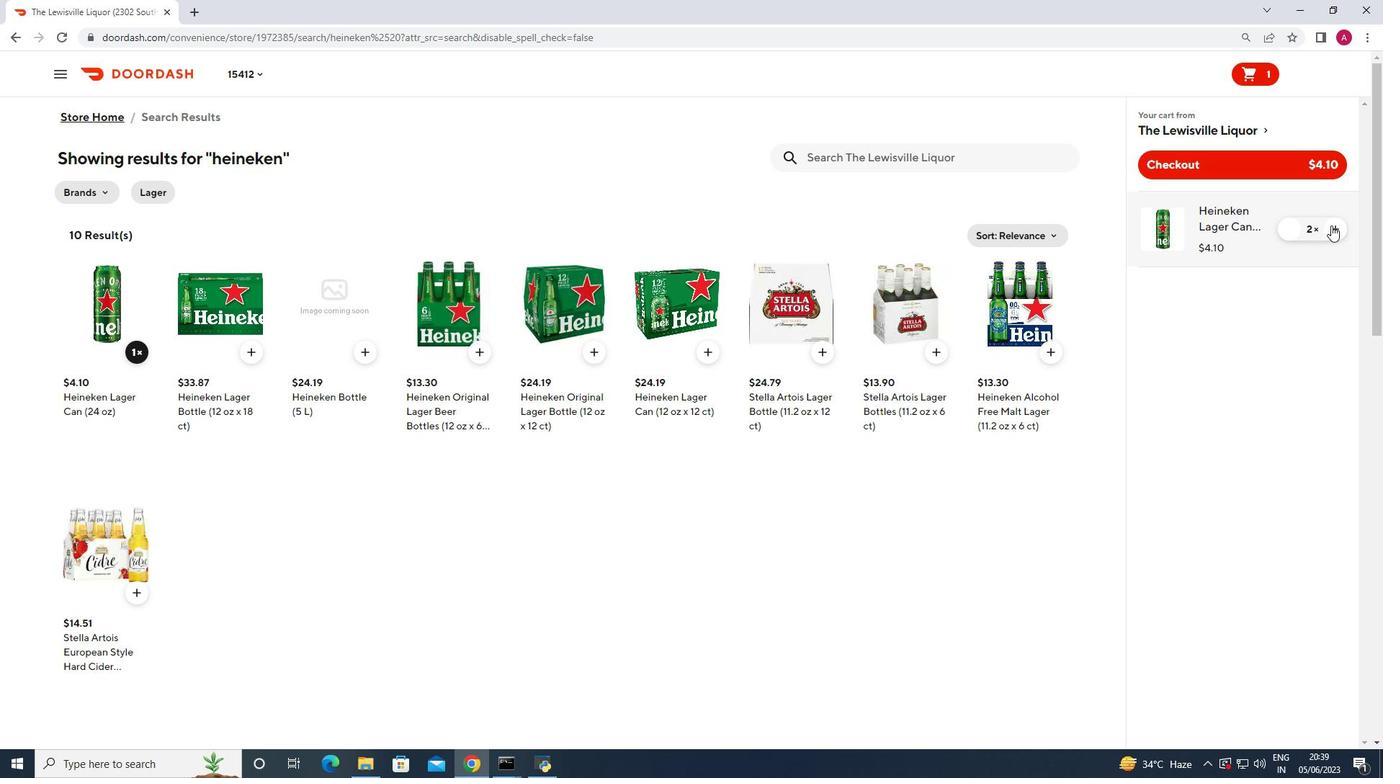 
Action: Mouse pressed left at (1331, 225)
Screenshot: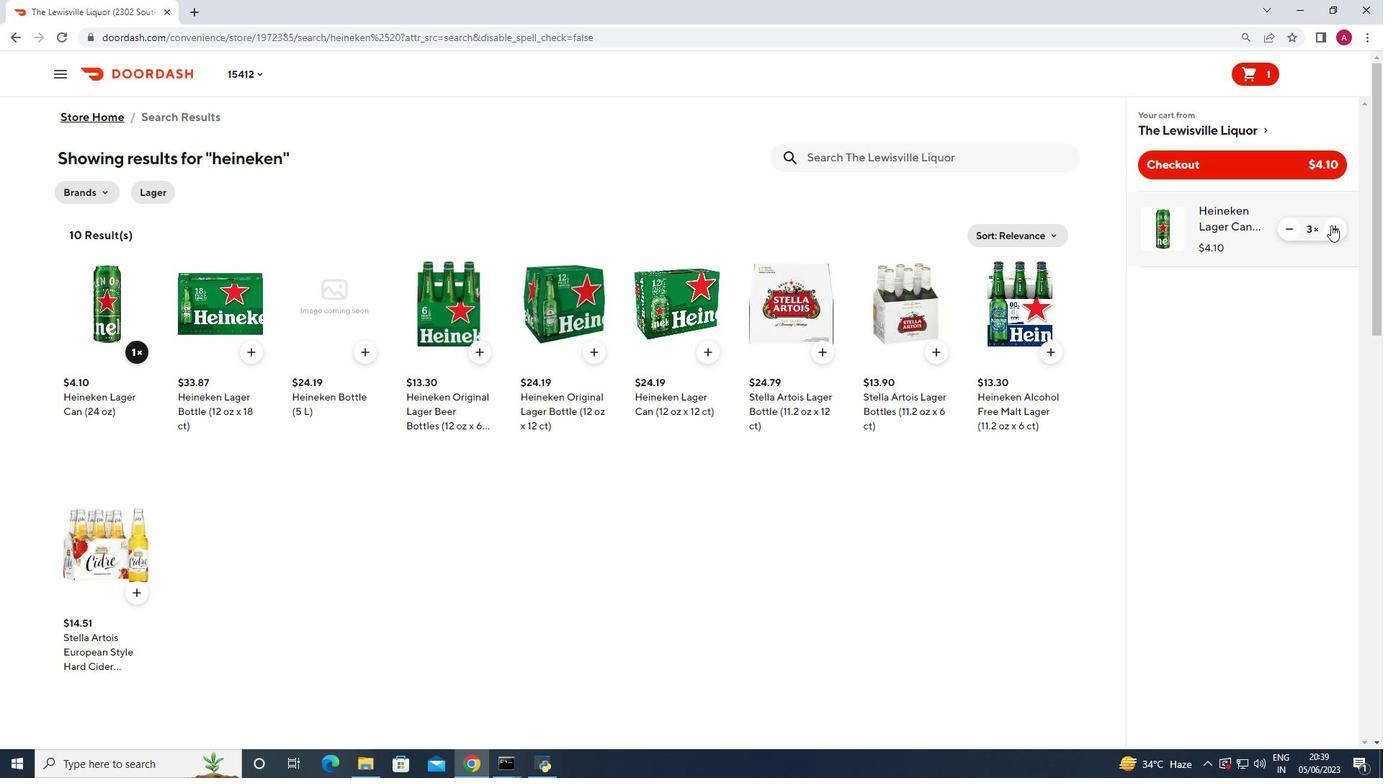 
Action: Mouse pressed left at (1331, 225)
Screenshot: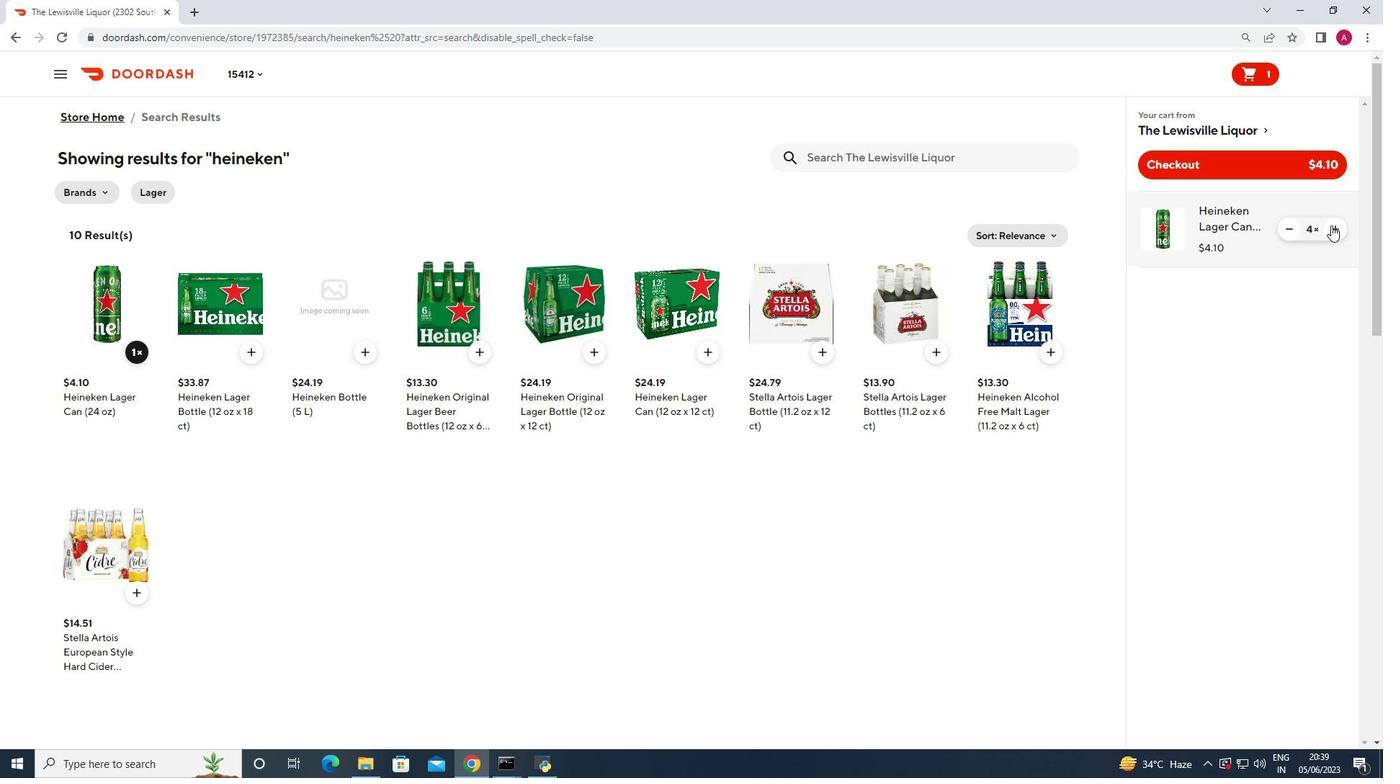 
Action: Mouse moved to (894, 153)
Screenshot: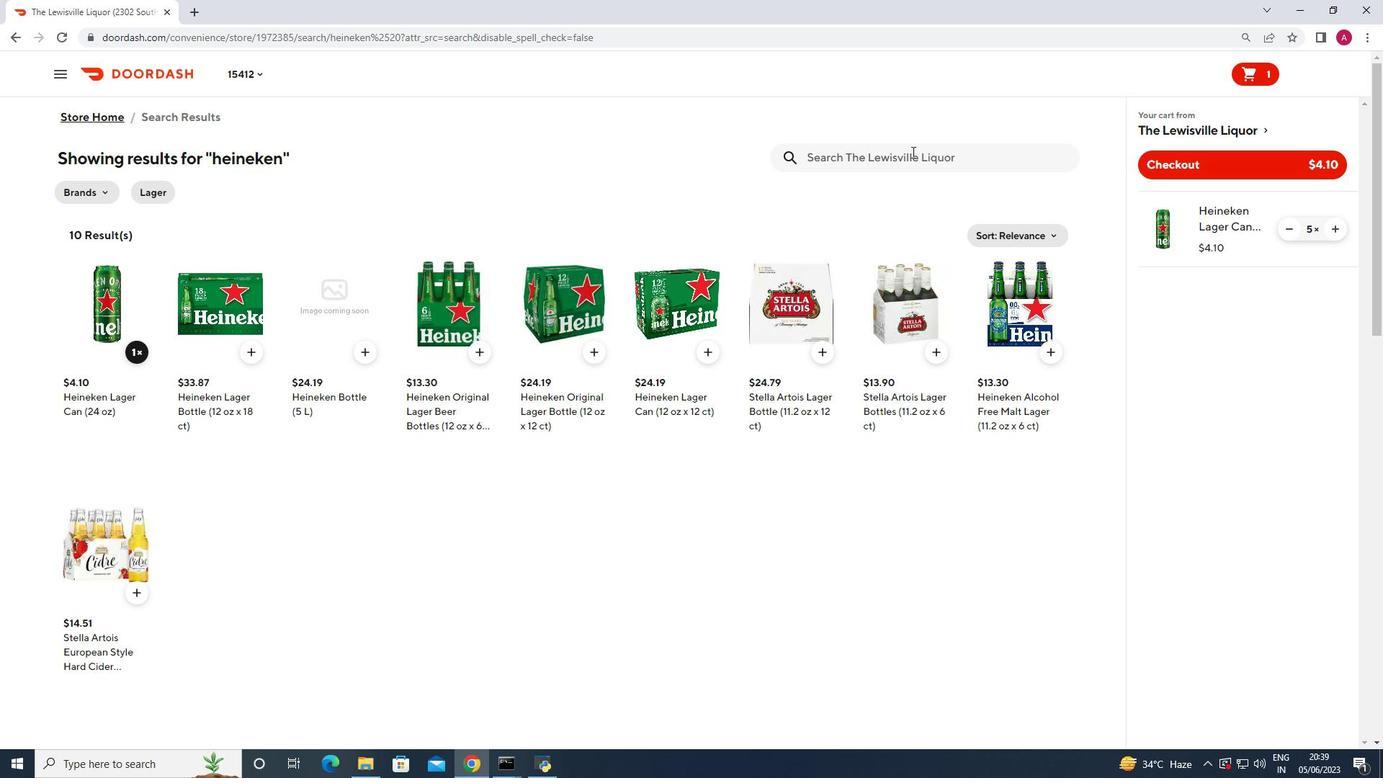 
Action: Mouse pressed left at (894, 153)
Screenshot: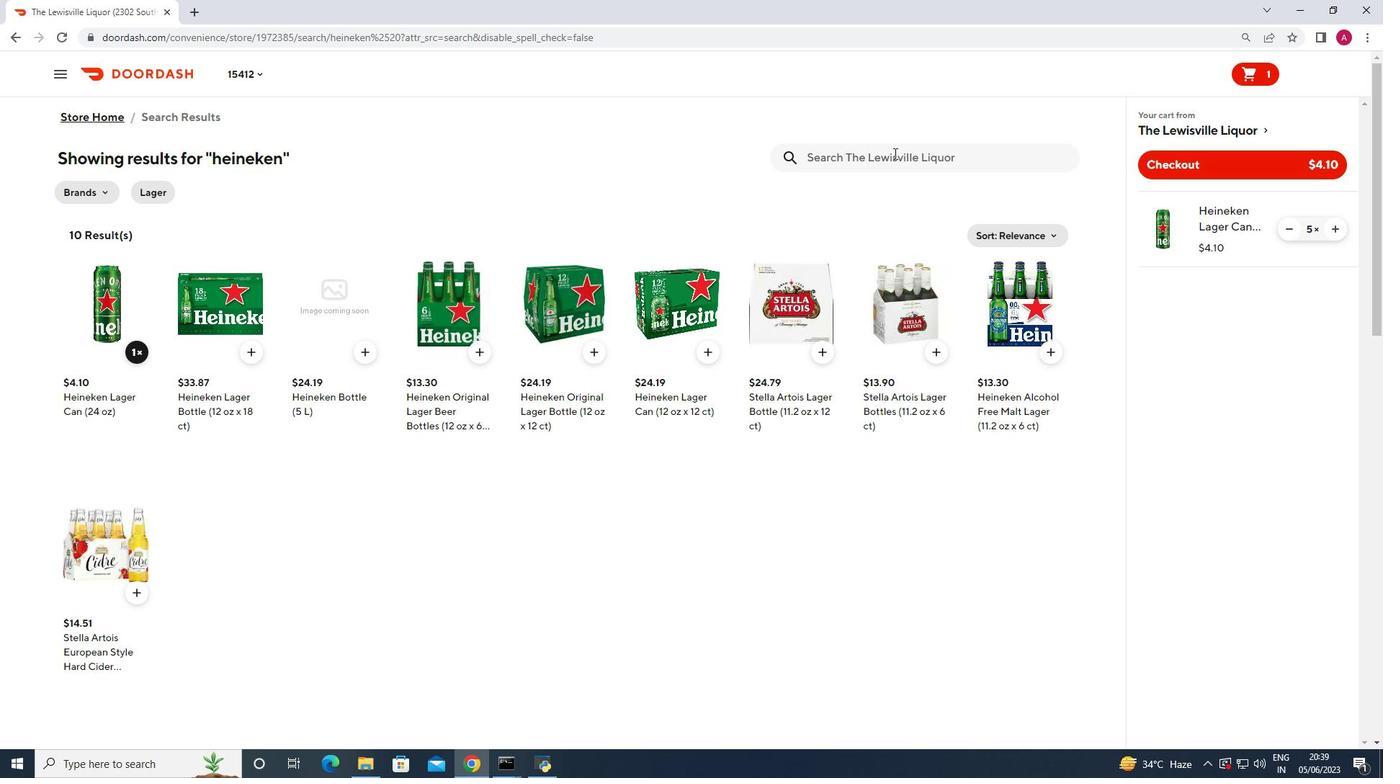 
Action: Key pressed shrimp<Key.space>chow<Key.space>mein<Key.space><Key.enter>
Screenshot: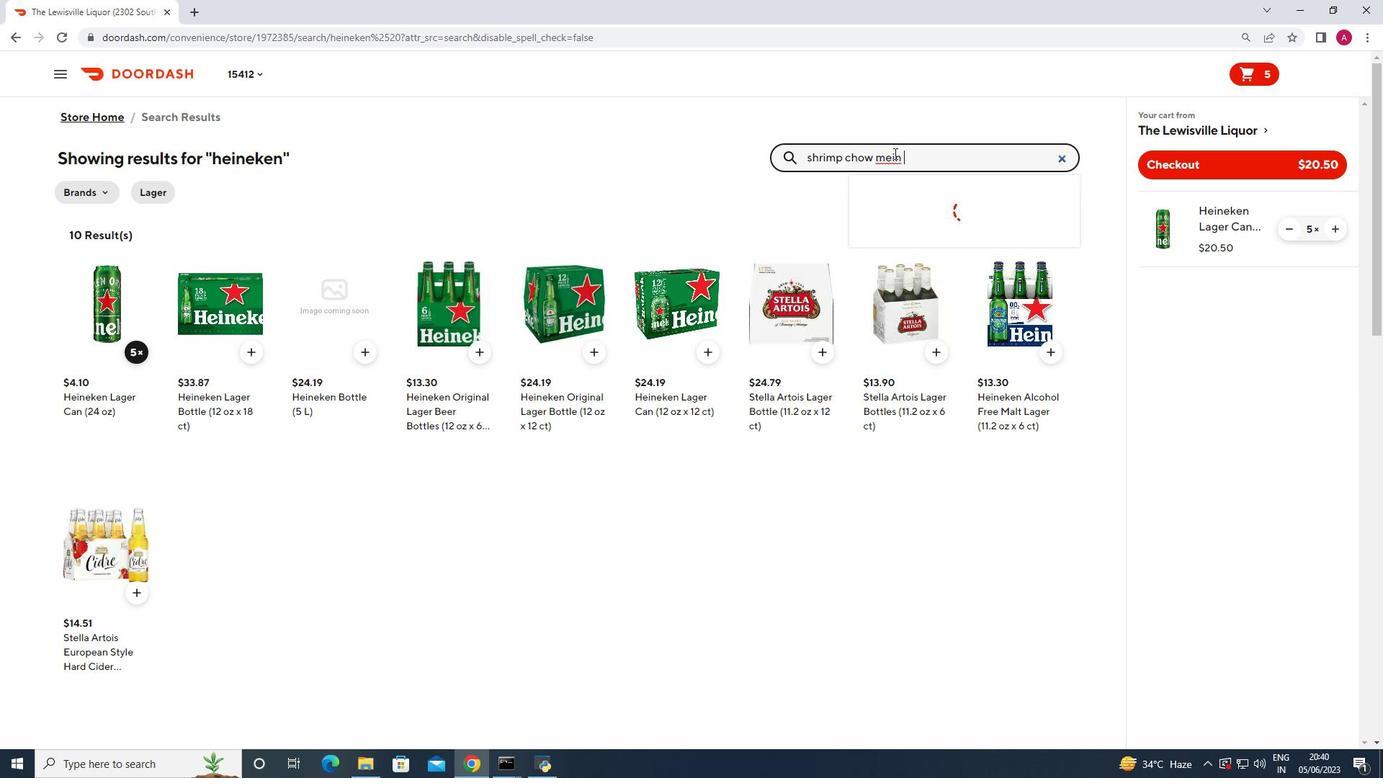 
Action: Mouse moved to (914, 160)
Screenshot: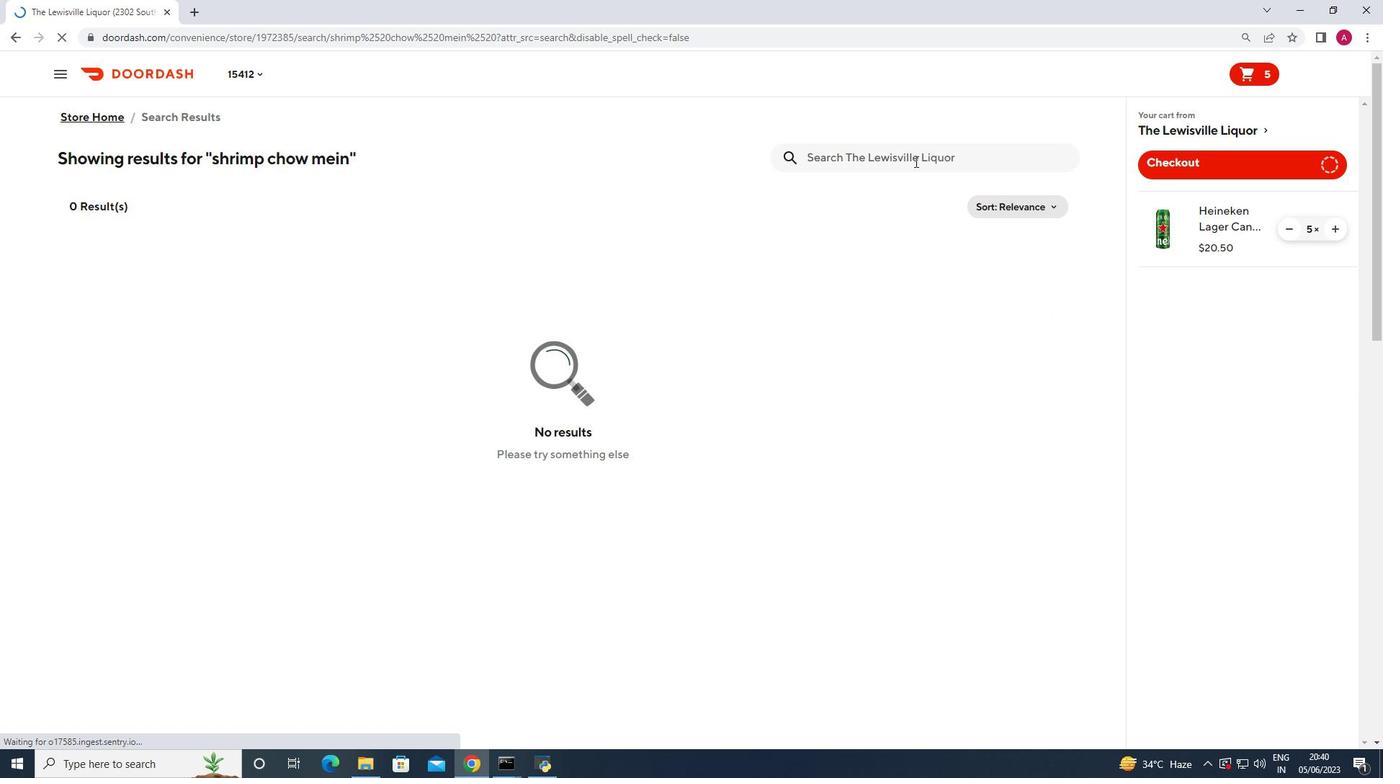 
Action: Mouse pressed left at (914, 160)
Screenshot: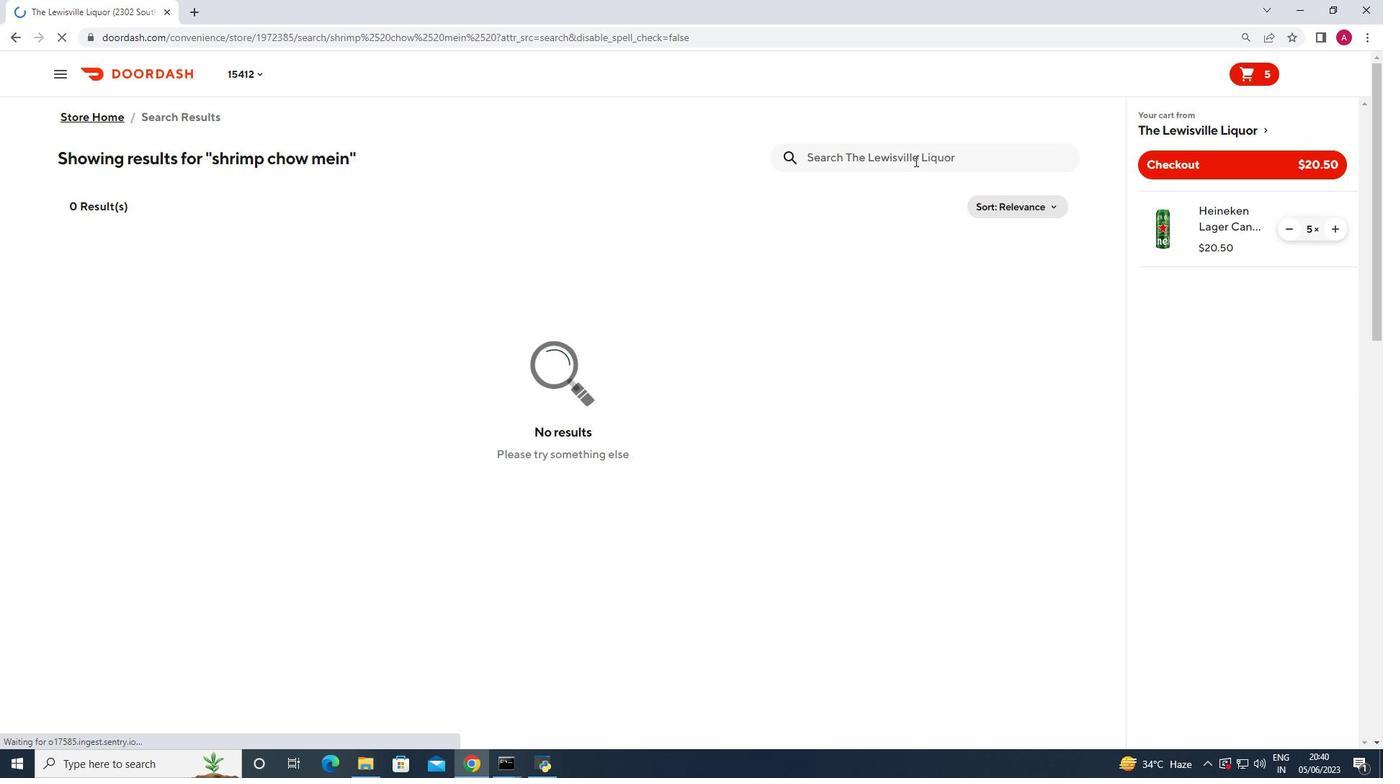 
Action: Mouse moved to (693, 144)
Screenshot: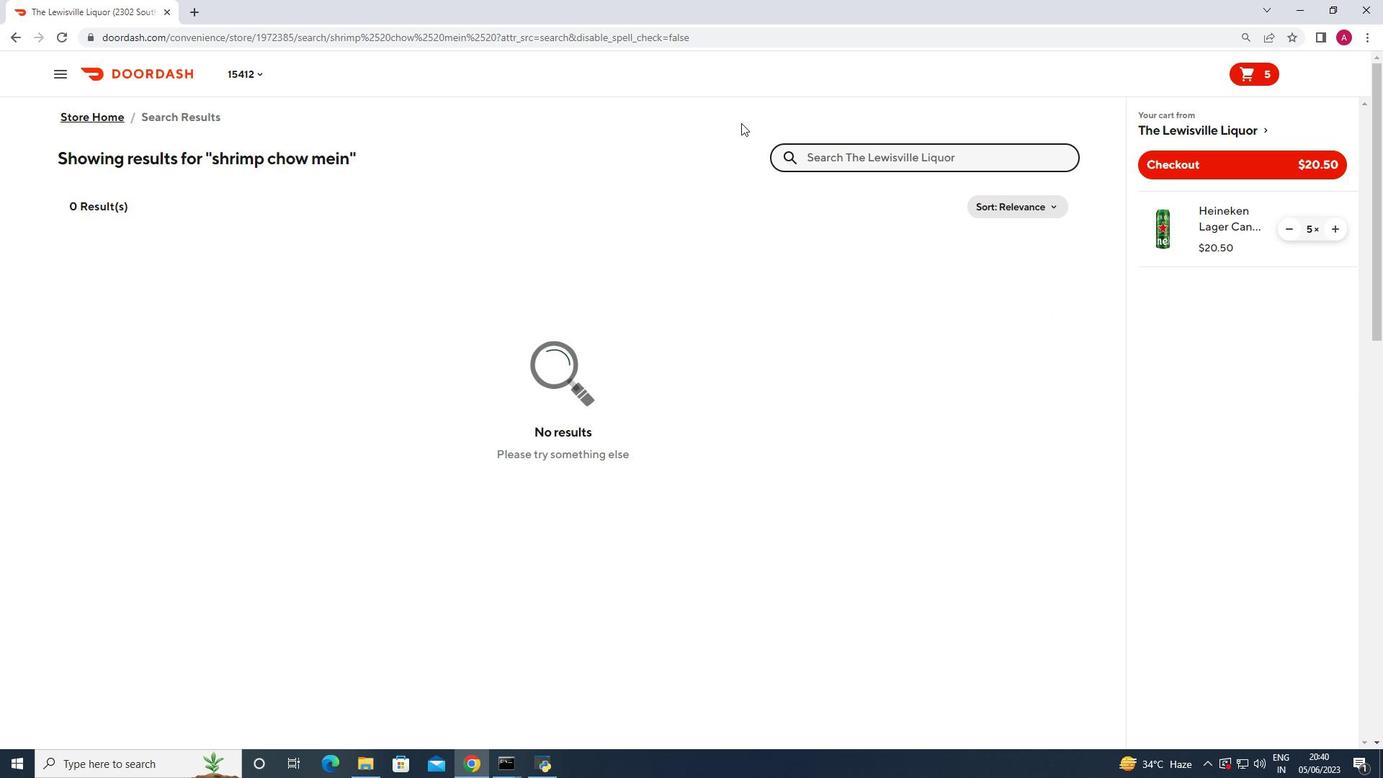 
Action: Key pressed general<Key.space>tao<Key.space>chicken<Key.space><Key.enter>
Screenshot: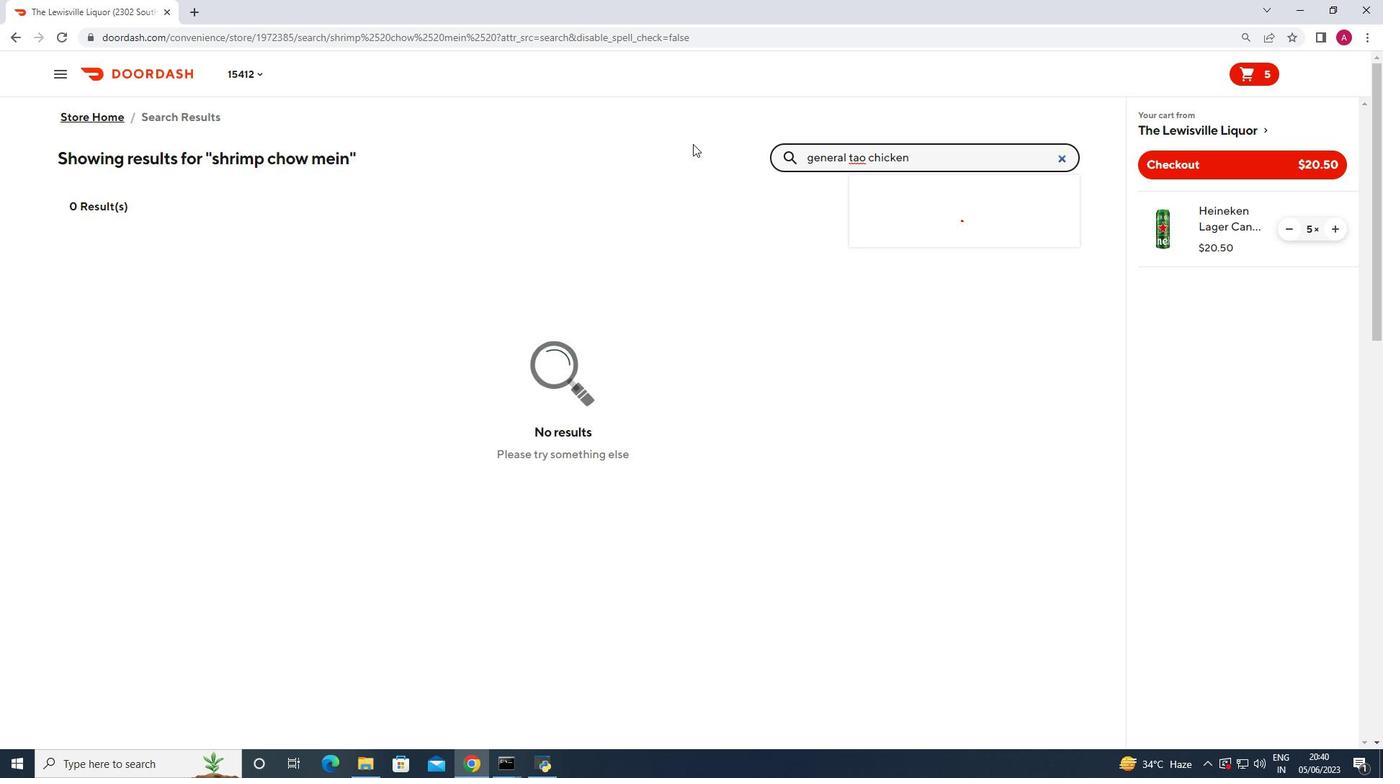 
Action: Mouse moved to (821, 164)
Screenshot: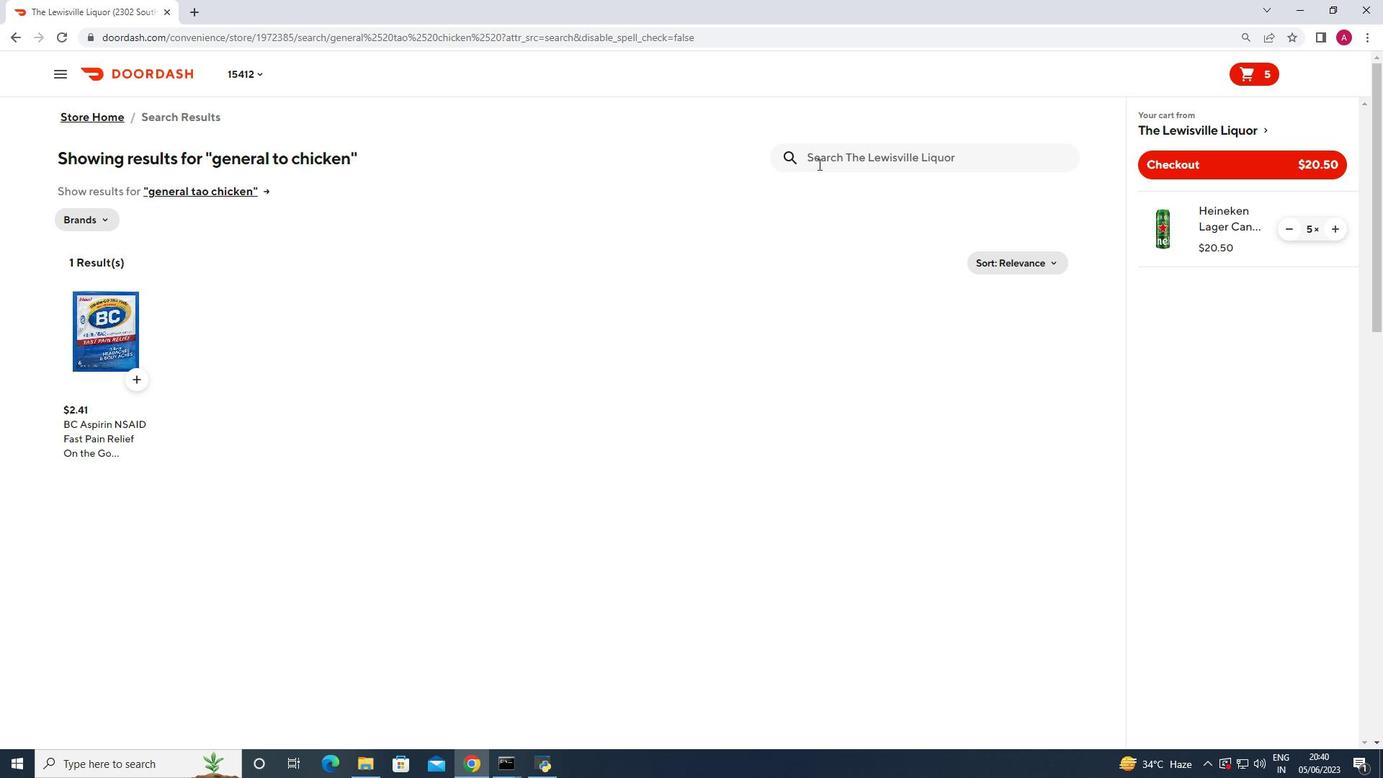 
Action: Mouse pressed left at (821, 164)
Screenshot: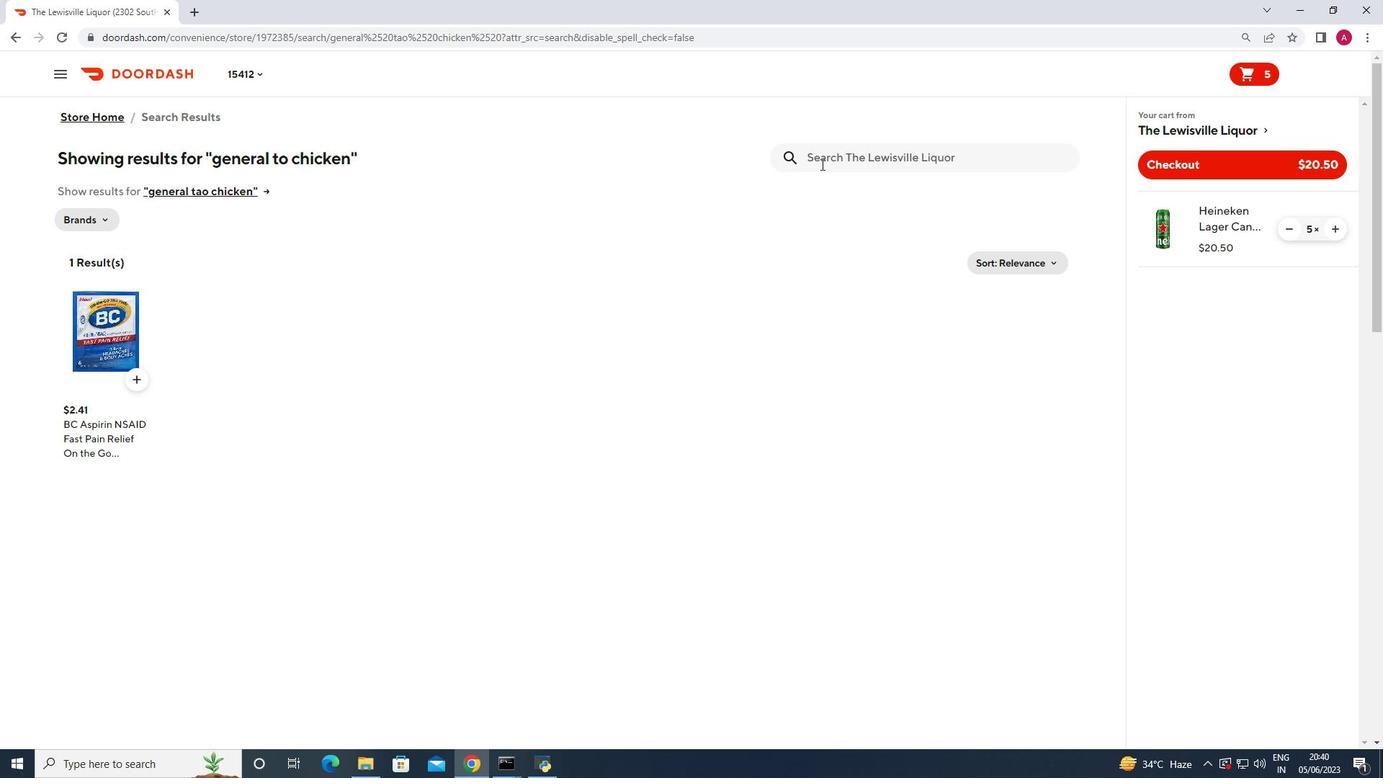 
Action: Key pressed shrimp<Key.space>salad<Key.enter>
Screenshot: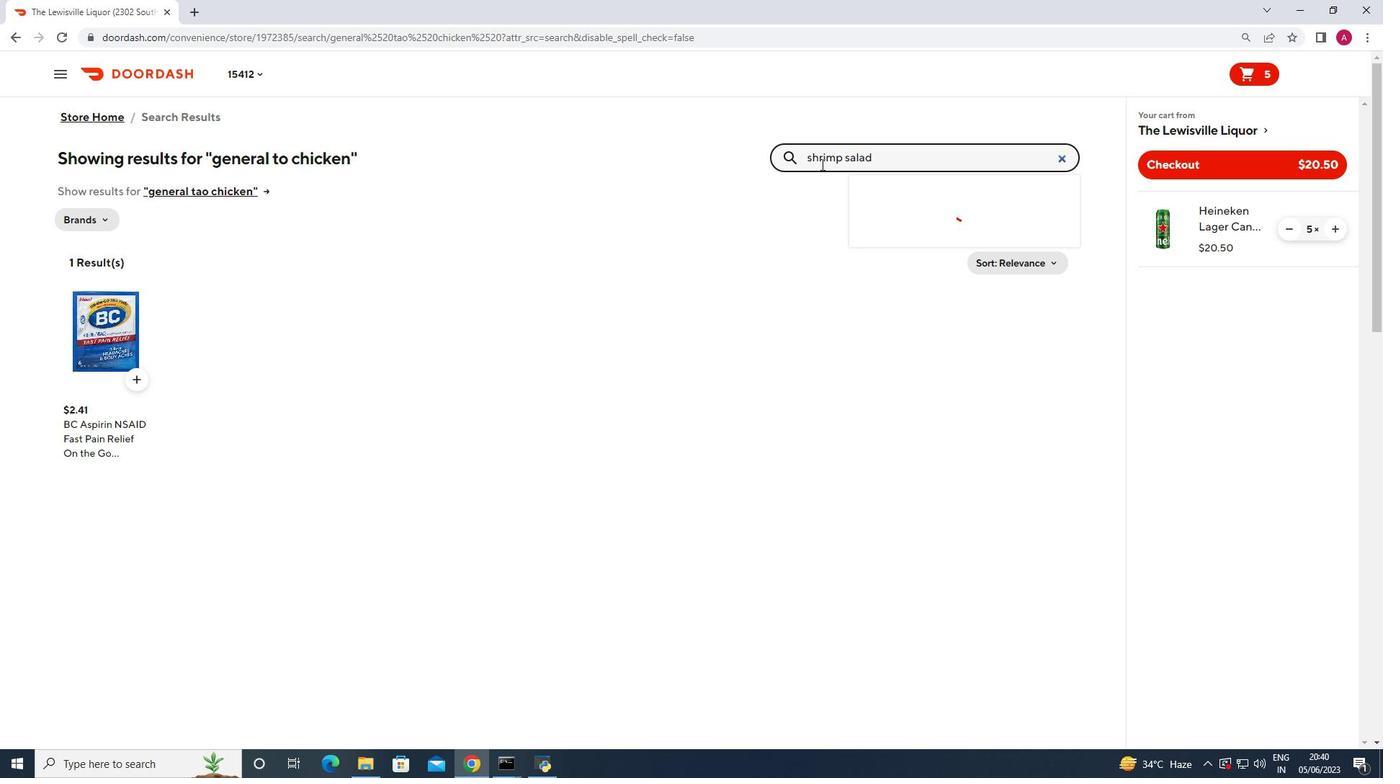 
Action: Mouse moved to (1172, 162)
Screenshot: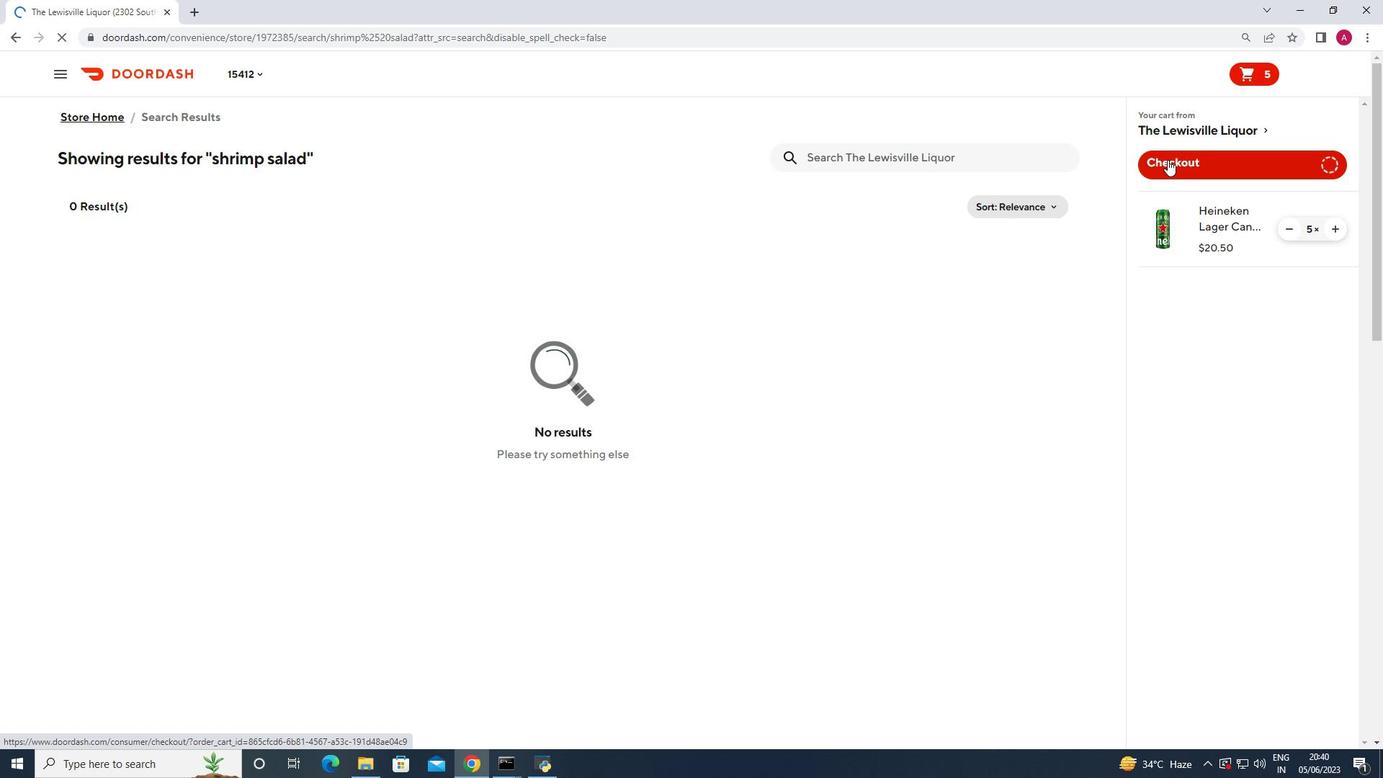 
Action: Mouse pressed left at (1172, 162)
Screenshot: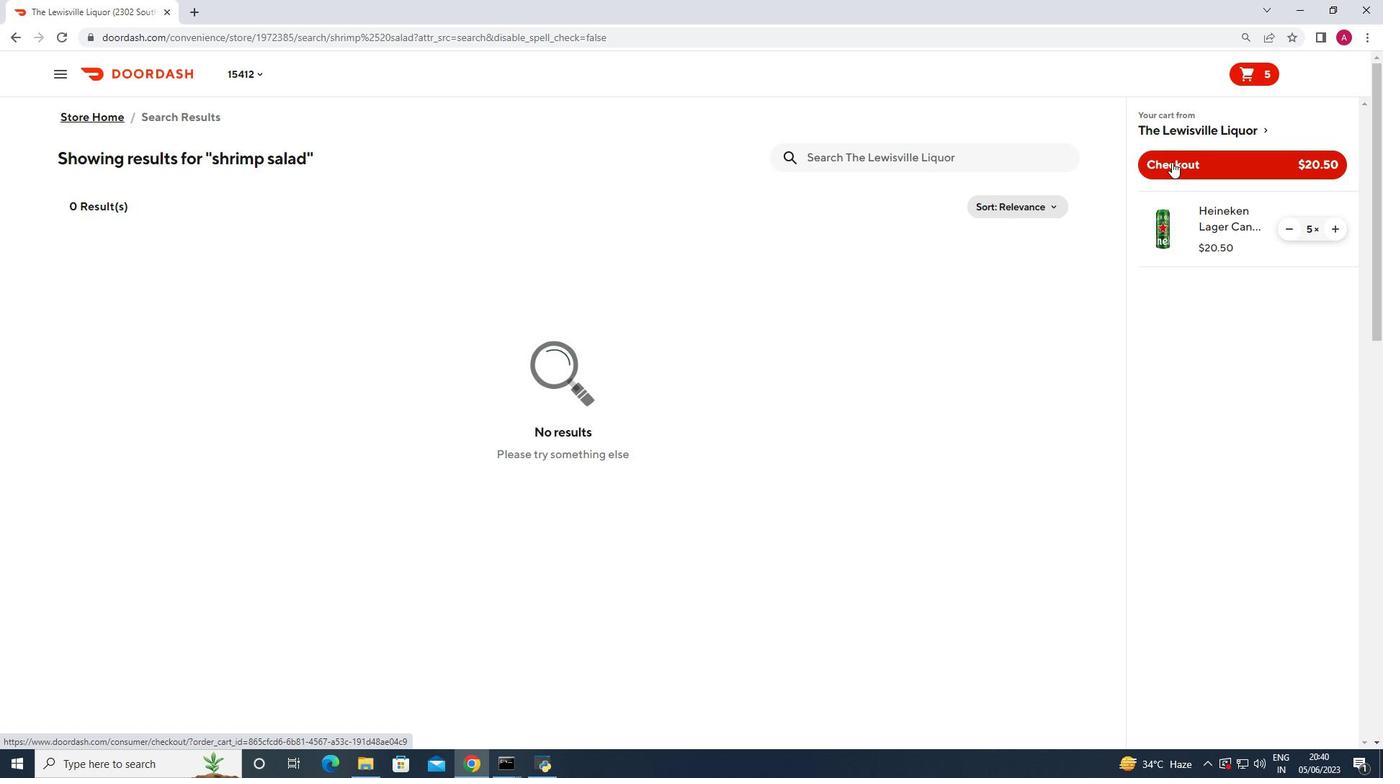 
